 Task: Correct spelling errors in a quoted email response.
Action: Mouse moved to (216, 272)
Screenshot: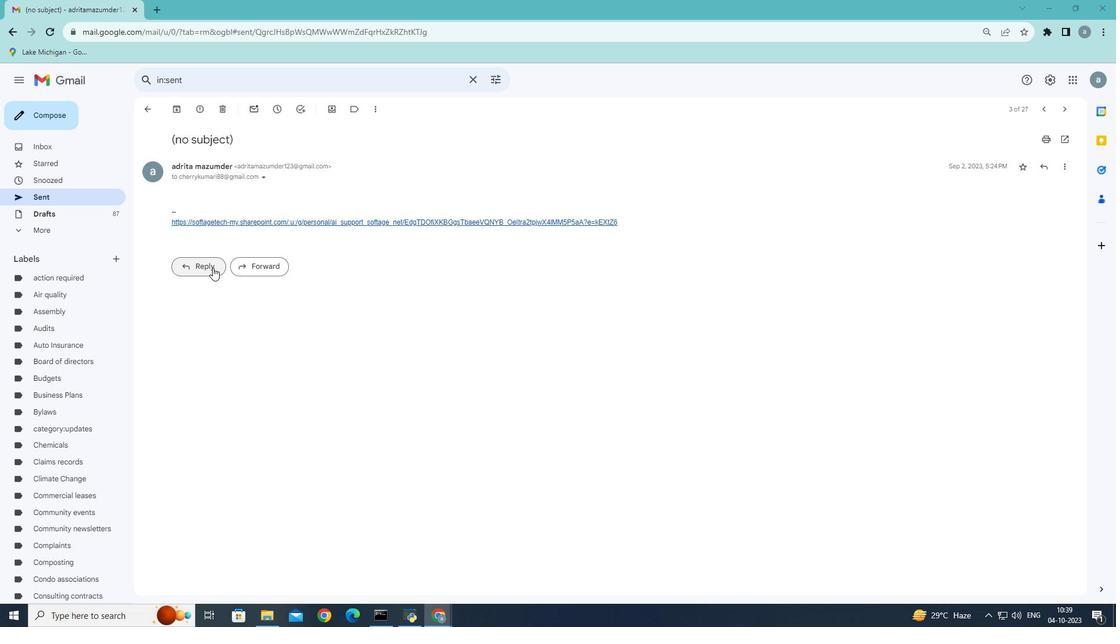 
Action: Mouse pressed left at (216, 272)
Screenshot: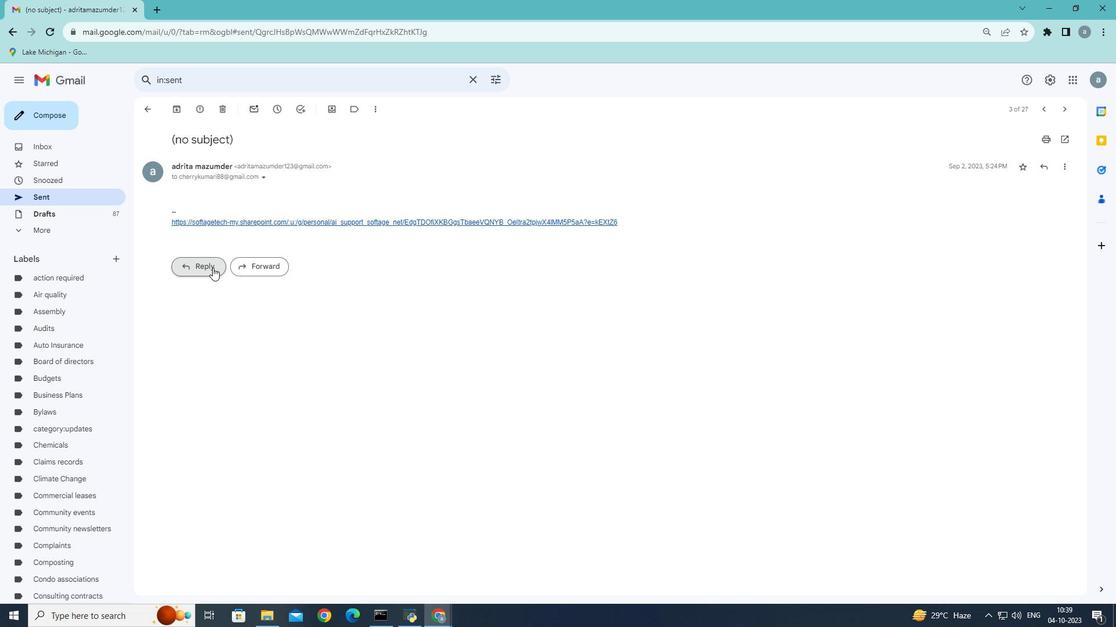 
Action: Mouse moved to (243, 278)
Screenshot: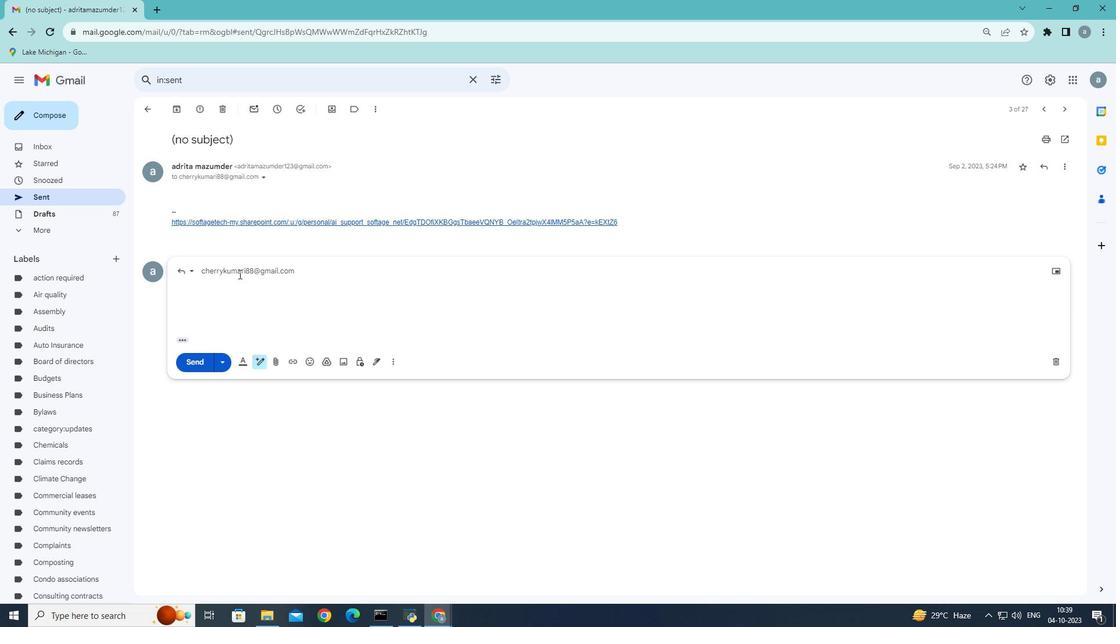 
Action: Key pressed <Key.shift>Dear<Key.space><Key.shift>Cherry,
Screenshot: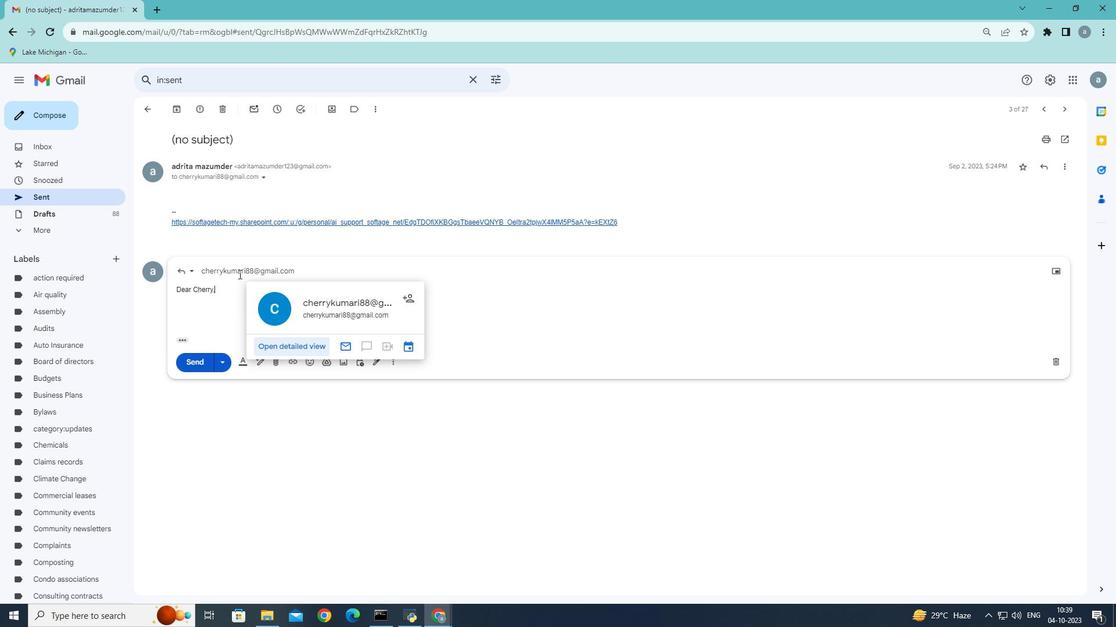 
Action: Mouse moved to (236, 309)
Screenshot: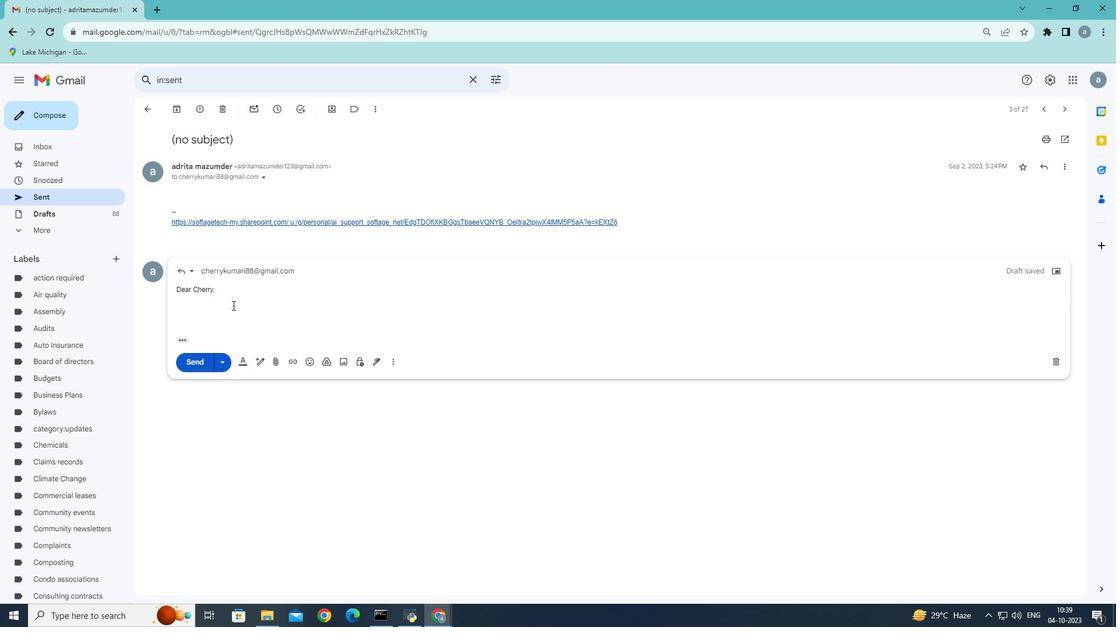 
Action: Mouse pressed left at (236, 309)
Screenshot: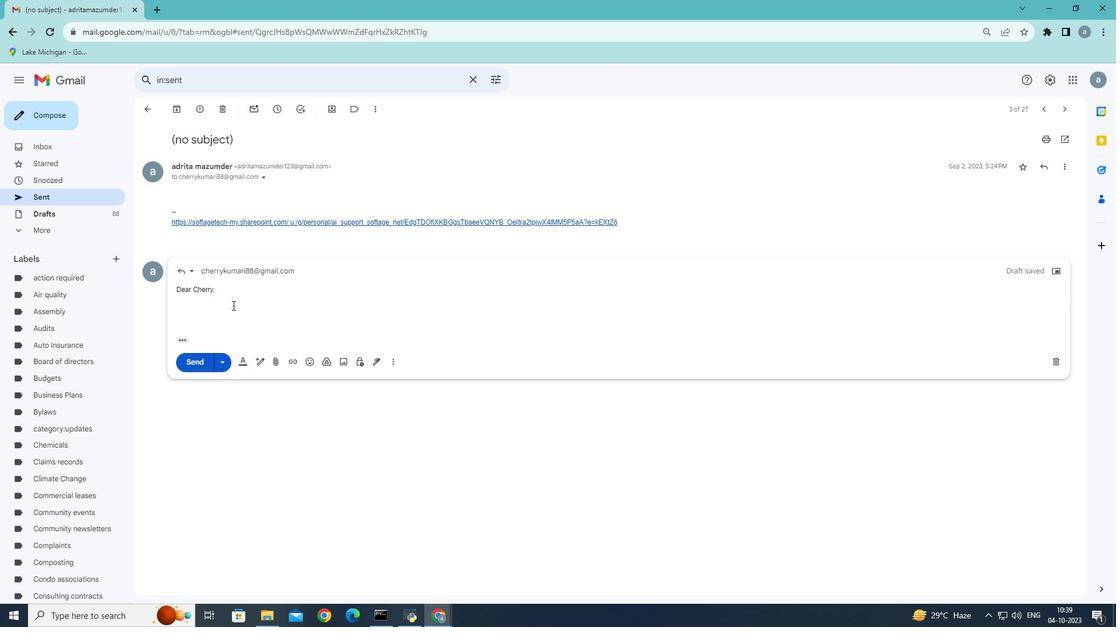 
Action: Mouse moved to (290, 320)
Screenshot: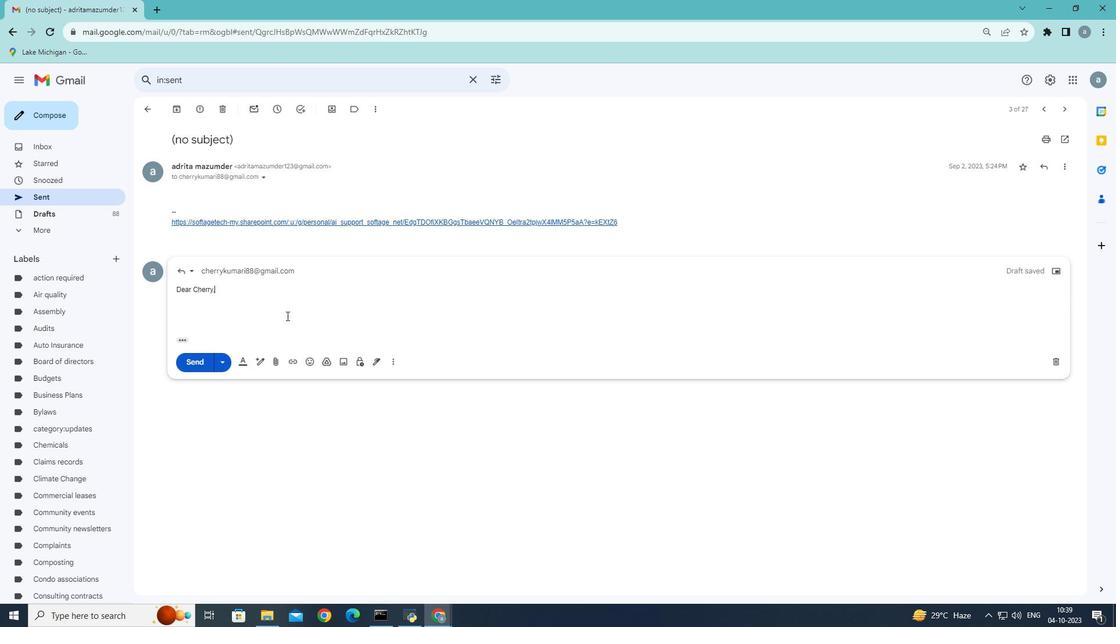 
Action: Key pressed <Key.enter>thank<Key.space><Key.backspace><Key.backspace><Key.backspace><Key.backspace><Key.backspace><Key.backspace><Key.shift><Key.shift><Key.shift><Key.shift><Key.shift><Key.shift><Key.shift><Key.shift><Key.shift><Key.shift><Key.shift><Key.shift><Key.shift><Key.shift><Key.shift><Key.shift><Key.shift><Key.shift><Key.shift><Key.shift><Key.shift><Key.shift><Key.shift><Key.shift><Key.shift><Key.shift><Key.shift><Key.shift><Key.shift><Key.shift><Key.shift><Key.shift><Key.shift><Key.shift><Key.shift><Key.shift><Key.shift><Key.shift><Key.shift><Key.shift><Key.shift><Key.shift><Key.shift><Key.shift><Key.shift><Key.shift><Key.shift><Key.shift><Key.shift><Key.shift><Key.shift><Key.shift><Key.shift><Key.shift><Key.shift><Key.shift><Key.shift><Key.shift><Key.shift><Key.shift><Key.shift><Key.shift><Key.shift><Key.shift><Key.shift><Key.shift><Key.shift><Key.shift><Key.shift><Key.shift><Key.shift><Key.shift><Key.shift><Key.shift><Key.shift><Key.shift><Key.shift><Key.shift><Key.shift><Key.shift><Key.shift><Key.shift><Key.shift><Key.shift><Key.shift><Key.shift><Key.shift><Key.shift><Key.shift><Key.shift>I<Key.space>m<Key.space>realy<Key.space>thankful
Screenshot: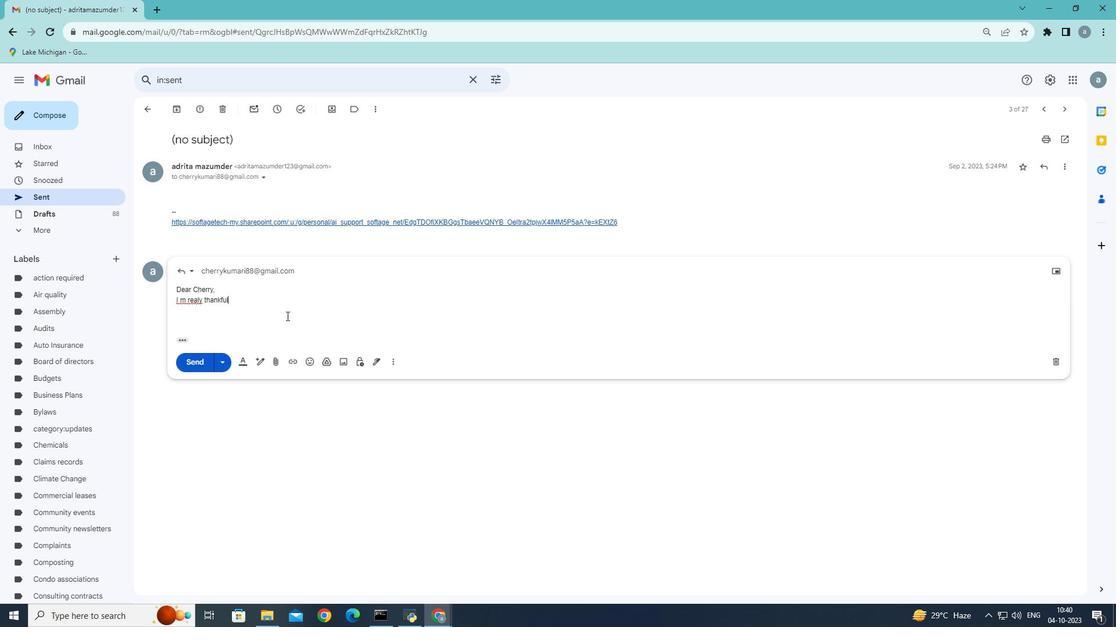
Action: Mouse moved to (183, 302)
Screenshot: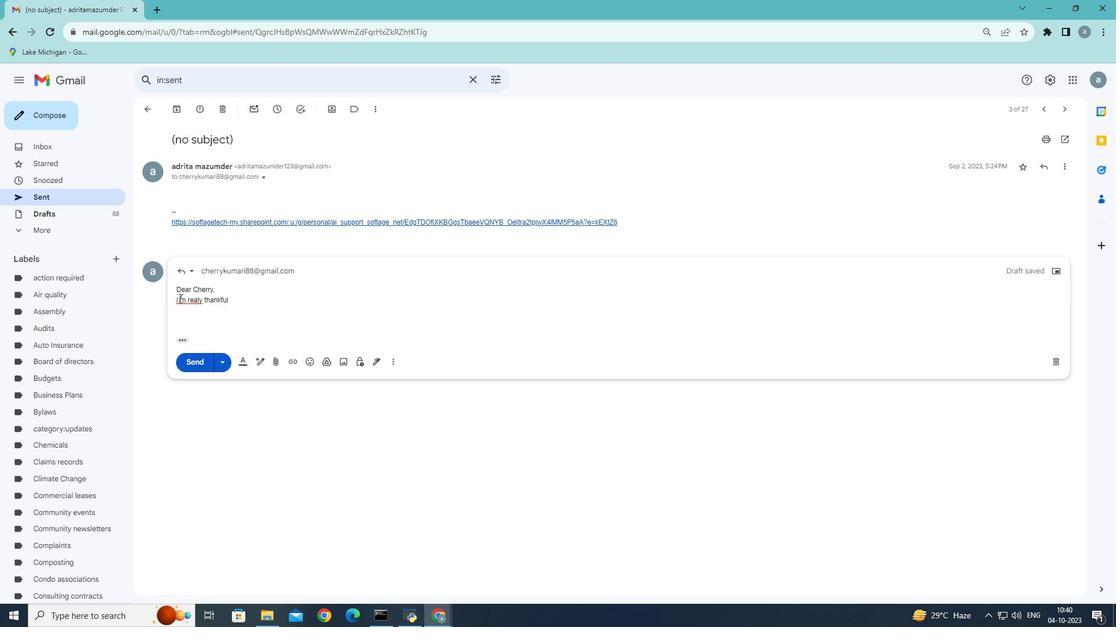 
Action: Mouse pressed left at (183, 302)
Screenshot: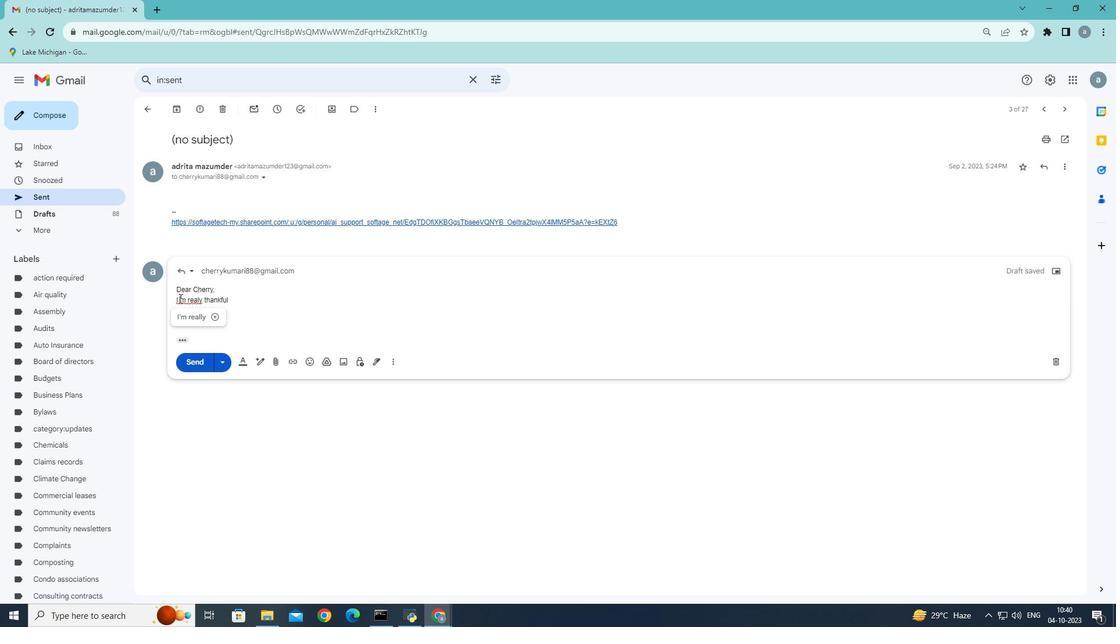 
Action: Mouse moved to (194, 302)
Screenshot: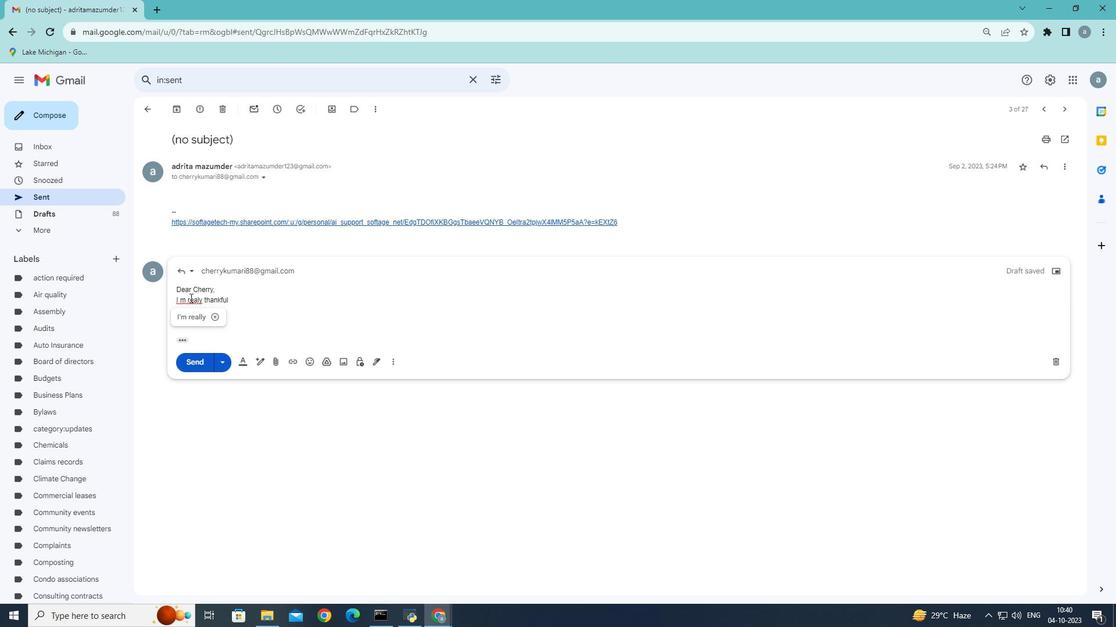 
Action: Key pressed a
Screenshot: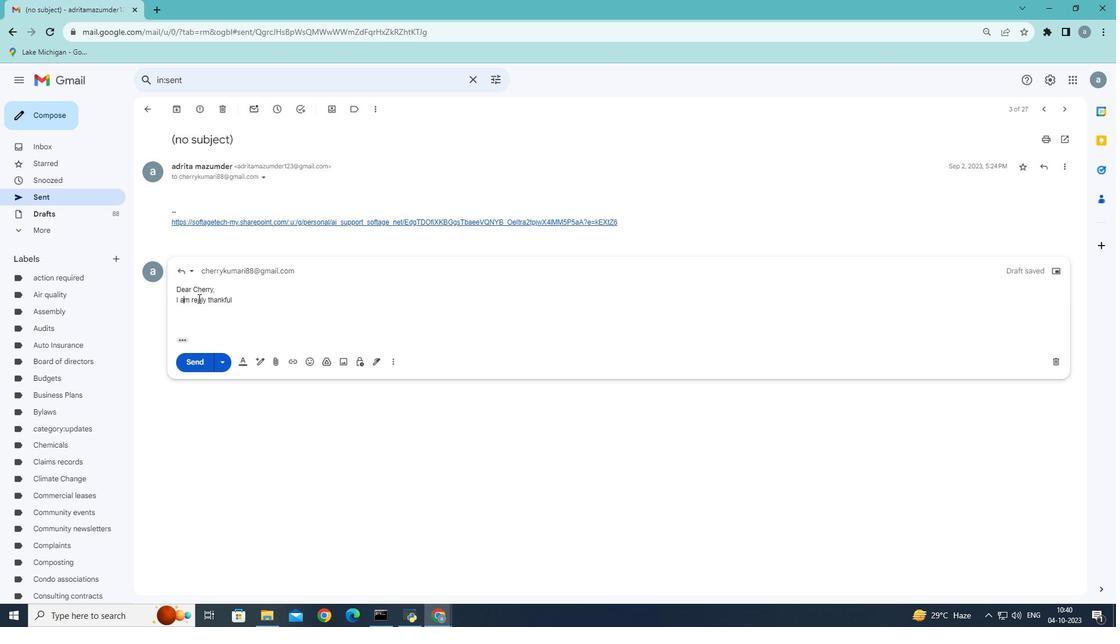 
Action: Mouse moved to (248, 304)
Screenshot: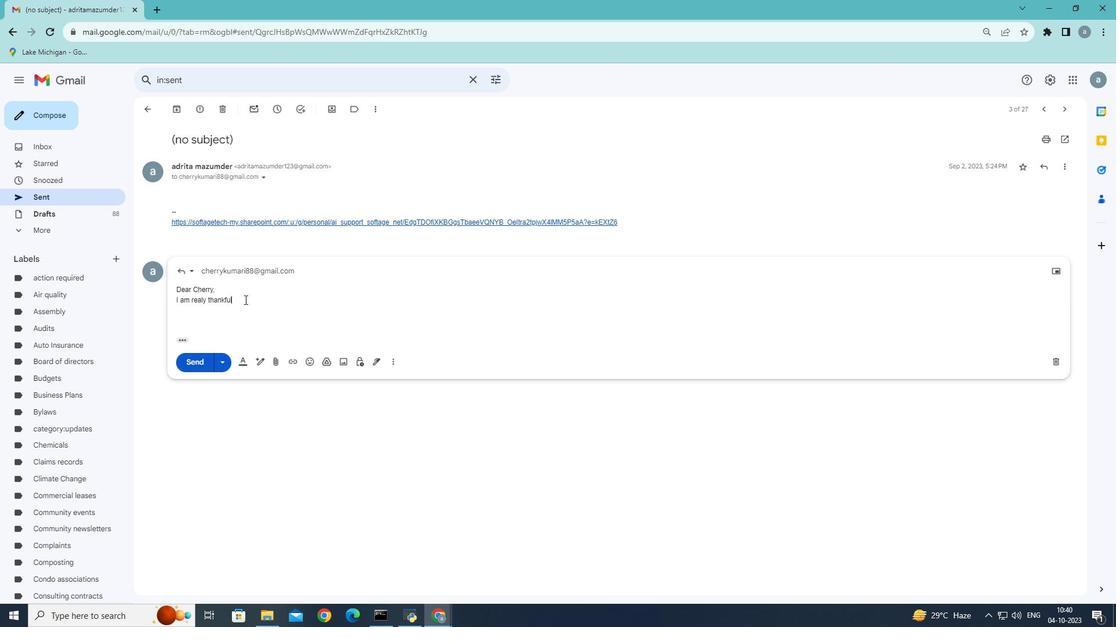 
Action: Mouse pressed left at (248, 304)
Screenshot: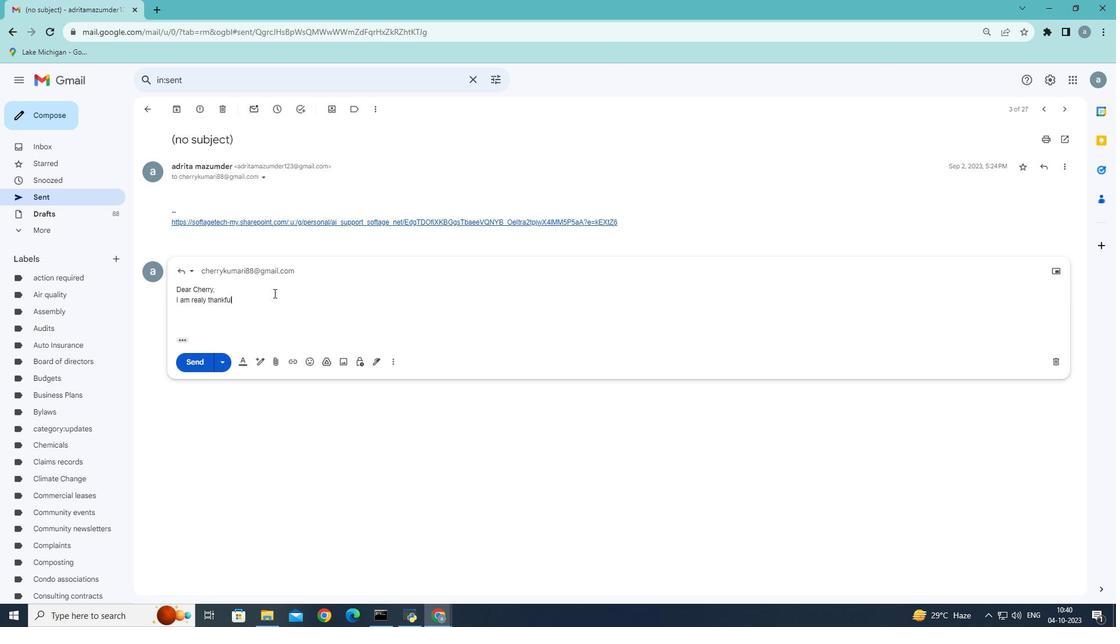 
Action: Mouse moved to (205, 305)
Screenshot: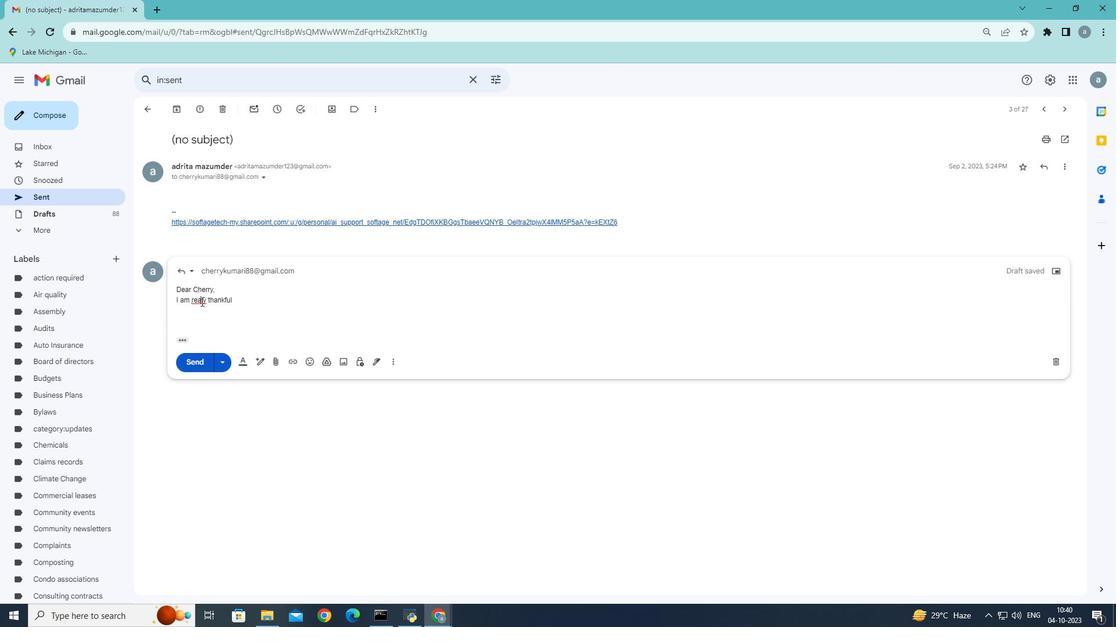 
Action: Mouse pressed left at (205, 305)
Screenshot: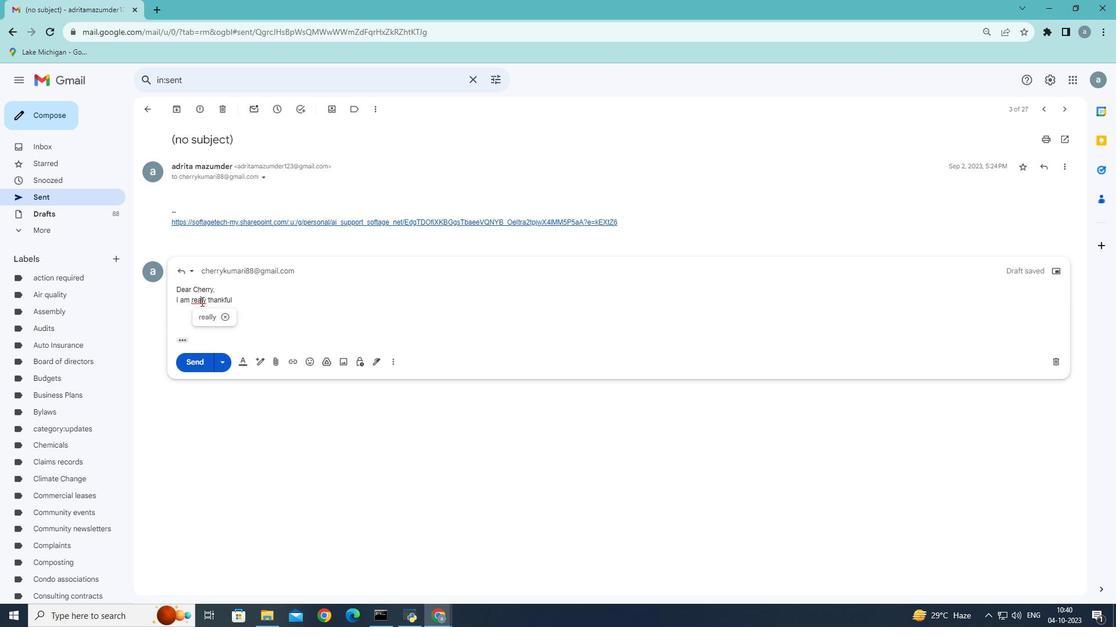 
Action: Mouse moved to (219, 327)
Screenshot: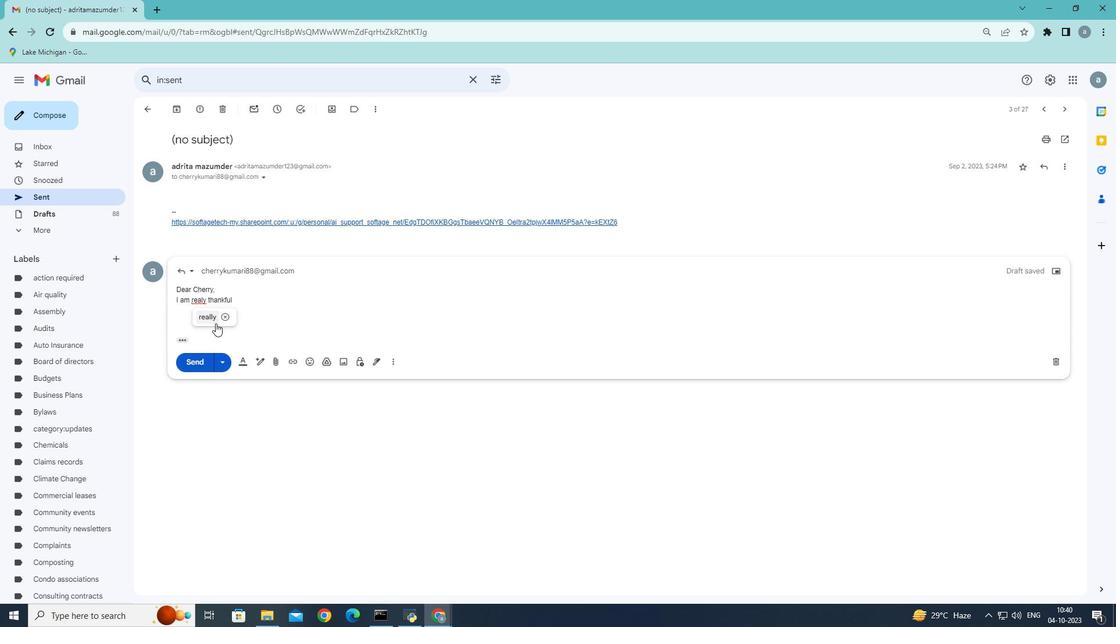 
Action: Mouse pressed left at (219, 327)
Screenshot: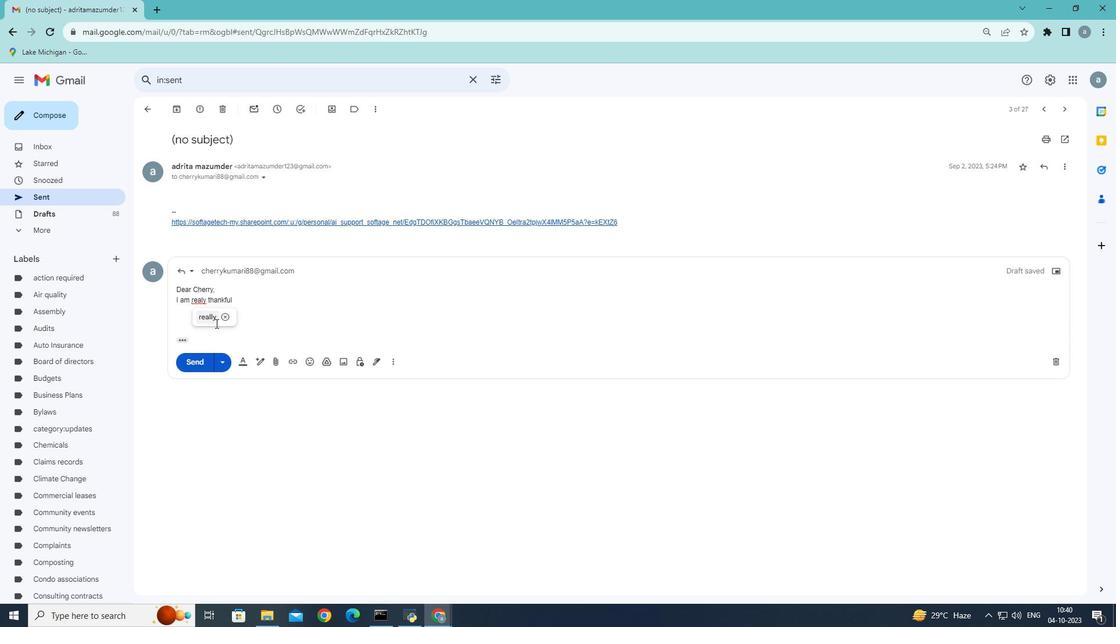 
Action: Mouse moved to (241, 305)
Screenshot: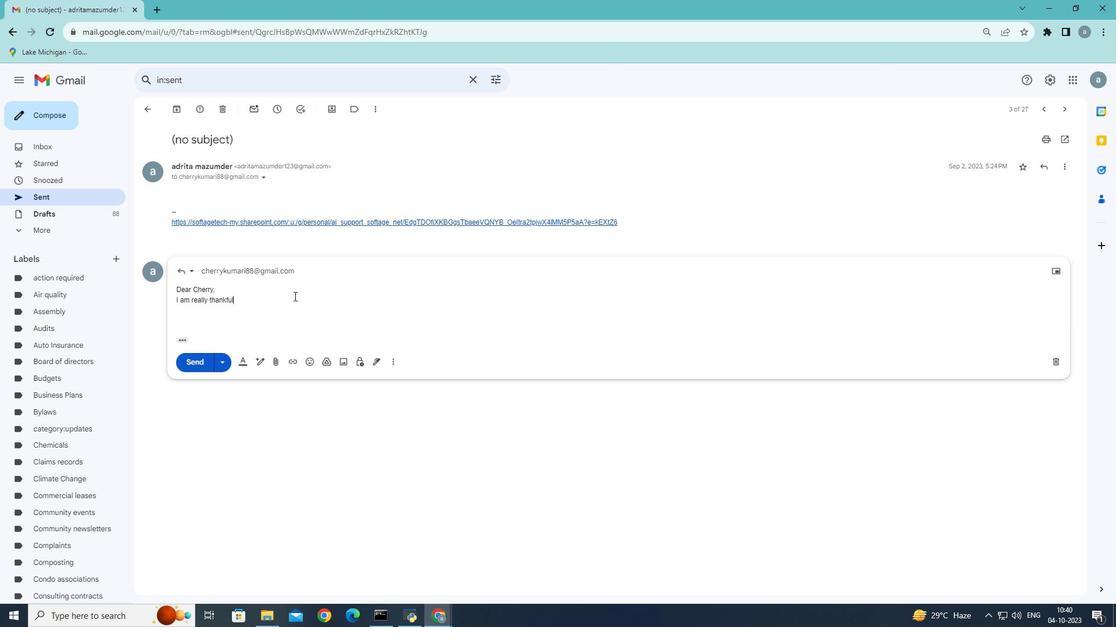 
Action: Mouse pressed left at (241, 305)
Screenshot: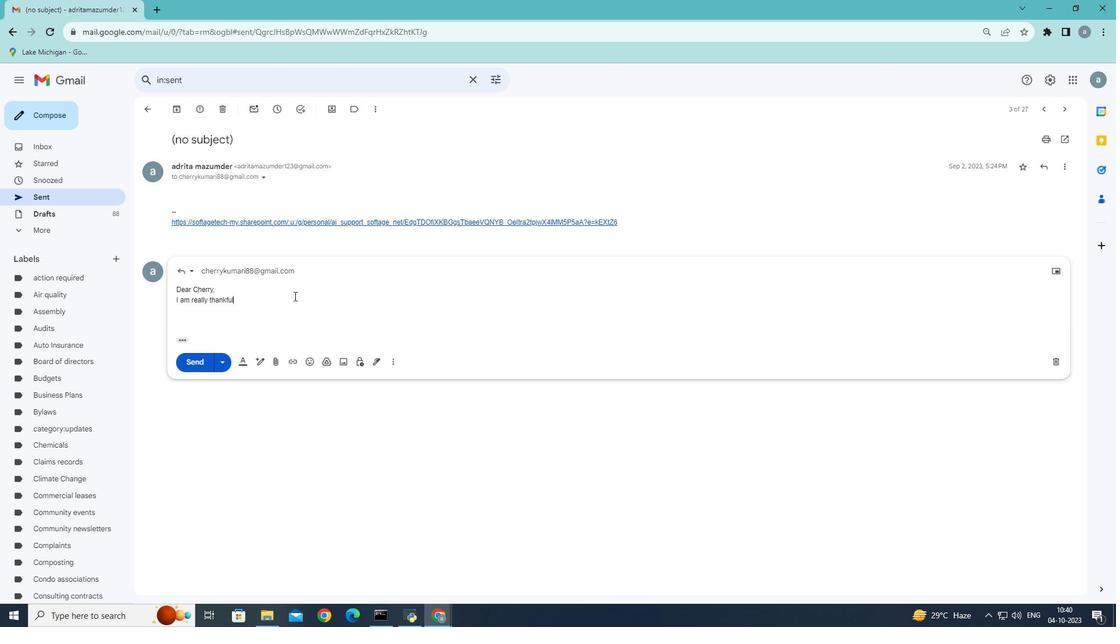 
Action: Mouse moved to (320, 299)
Screenshot: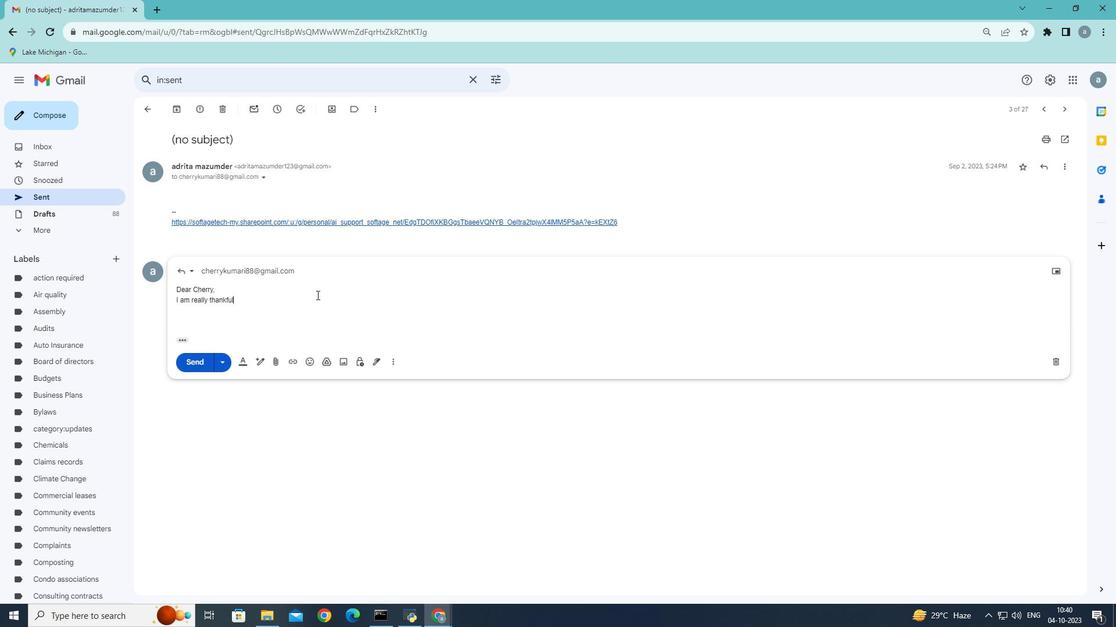 
Action: Key pressed <Key.space>ti<Key.backspace>o<Key.space>u<Key.space>because<Key.space>of<Key.space>share<Key.space>this<Key.space>lim<Key.backspace>nk<Key.space>with<Key.space>me.
Screenshot: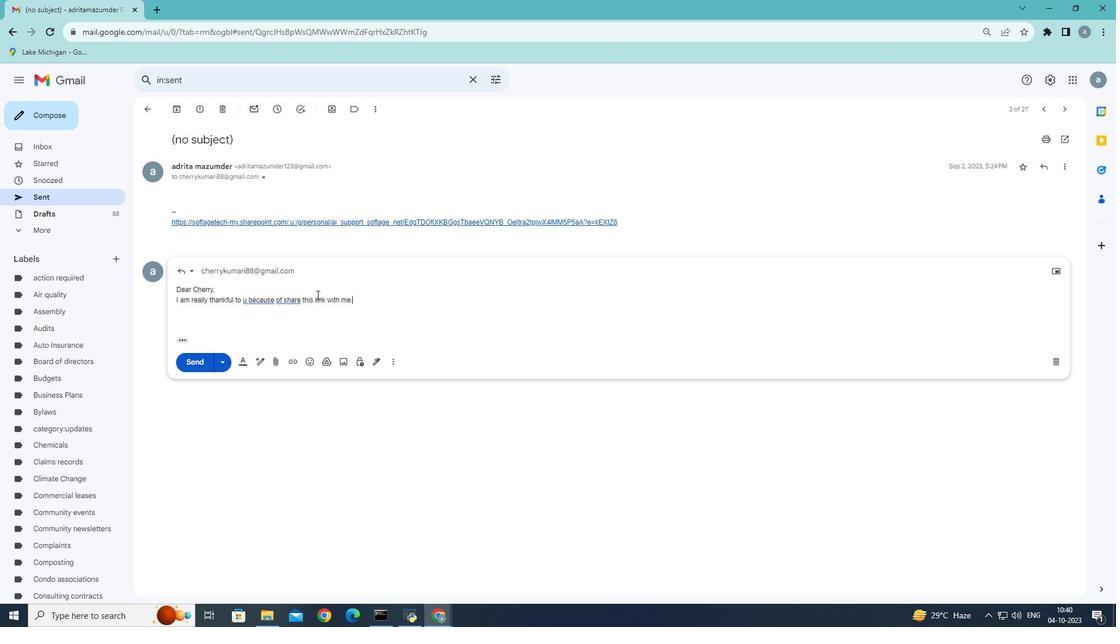 
Action: Mouse moved to (259, 303)
Screenshot: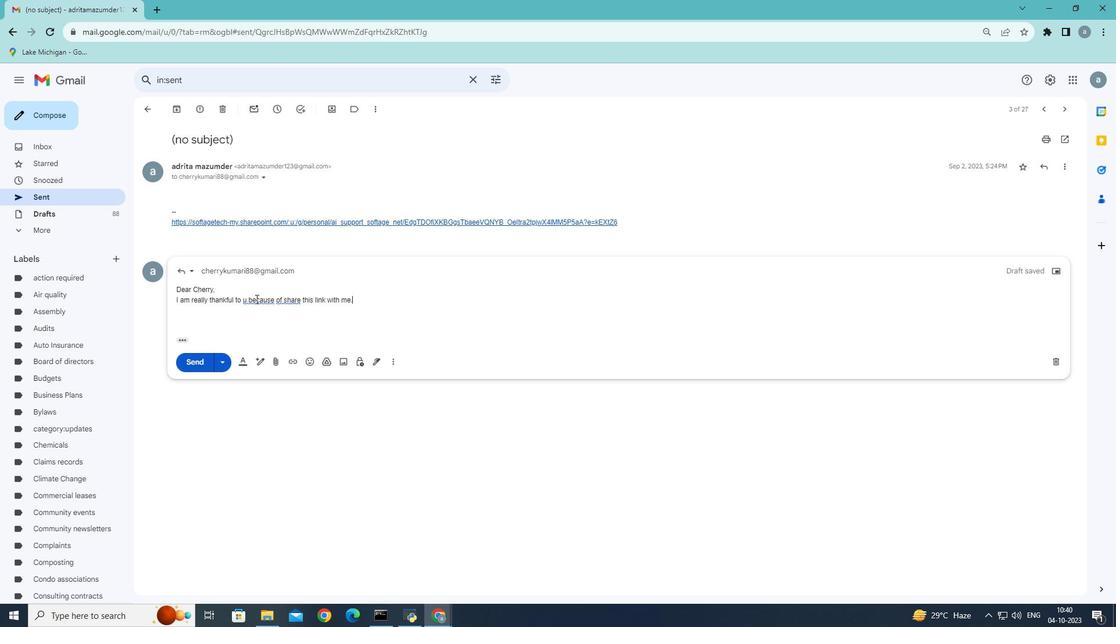 
Action: Mouse pressed left at (259, 303)
Screenshot: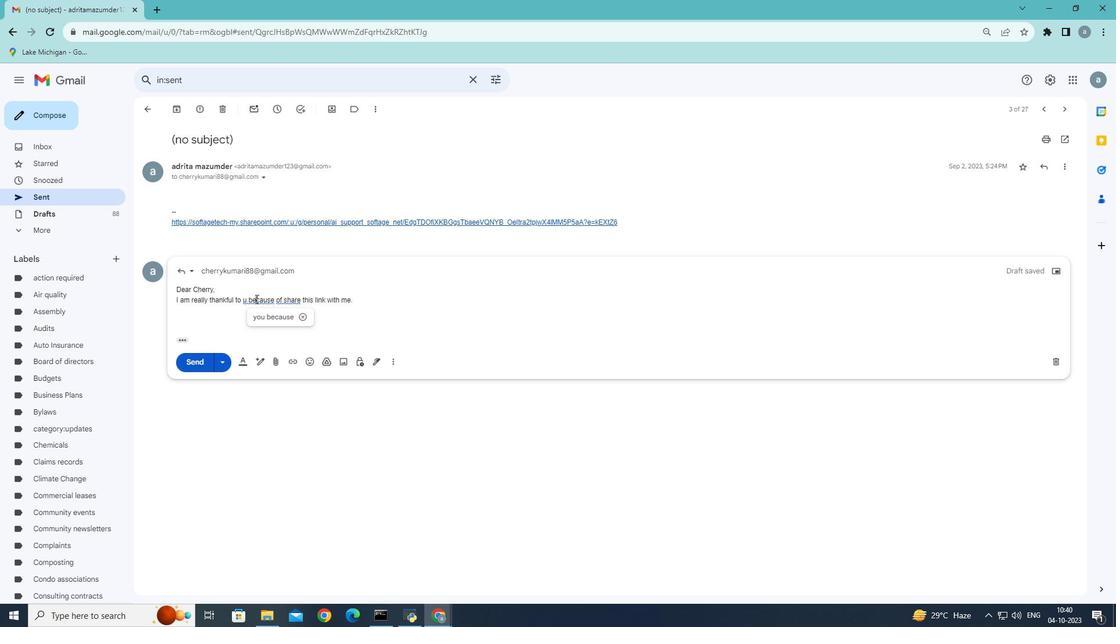 
Action: Mouse moved to (280, 331)
Screenshot: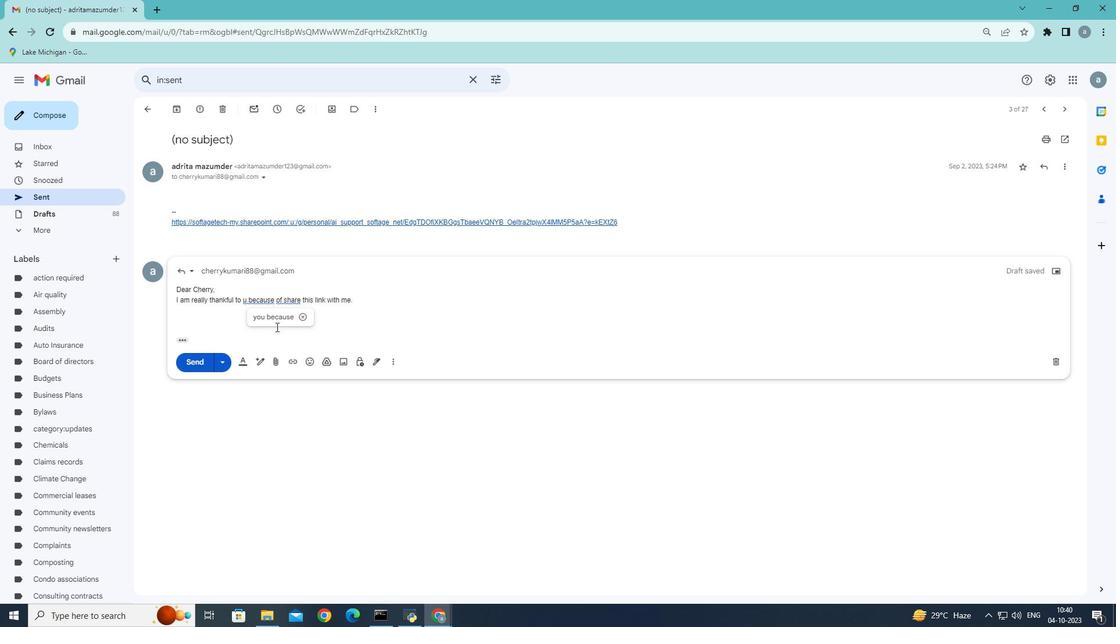 
Action: Mouse pressed left at (280, 331)
Screenshot: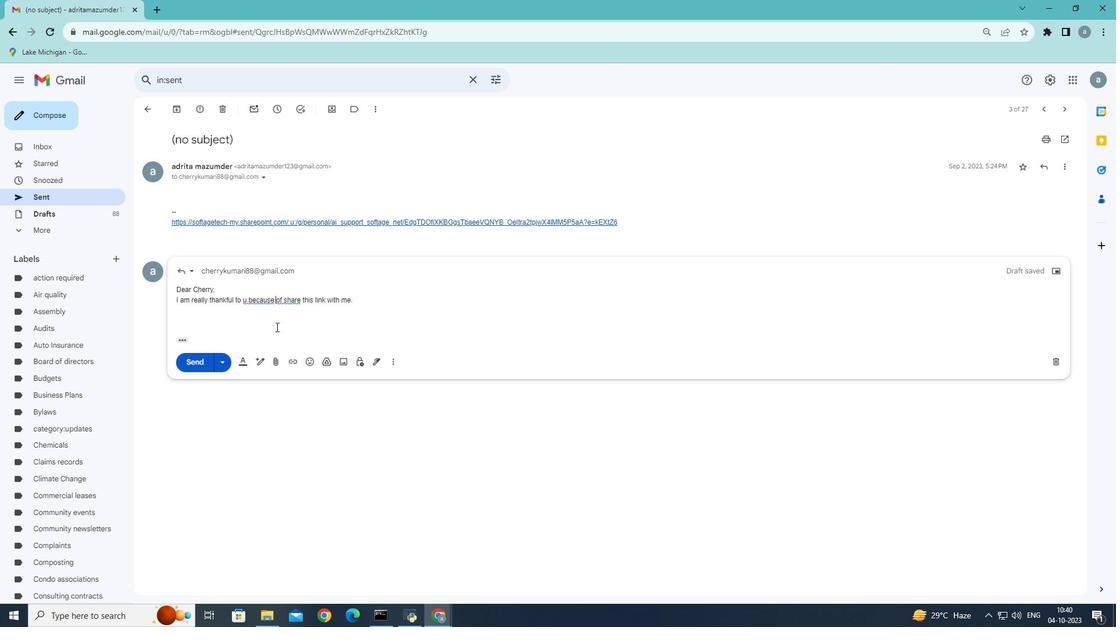 
Action: Mouse moved to (258, 305)
Screenshot: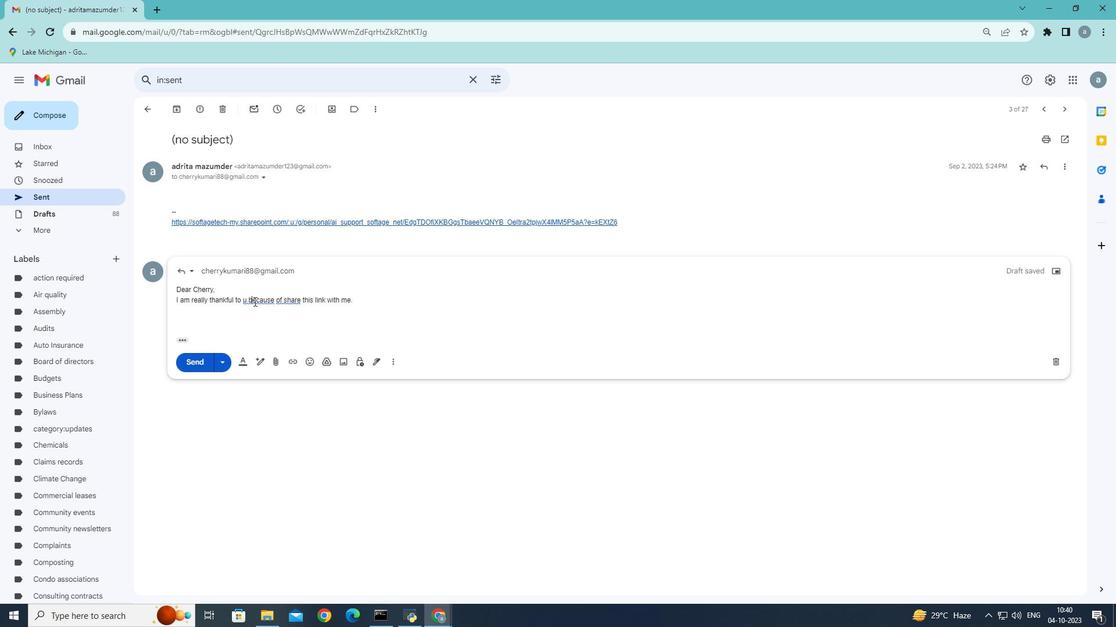 
Action: Mouse pressed left at (258, 305)
Screenshot: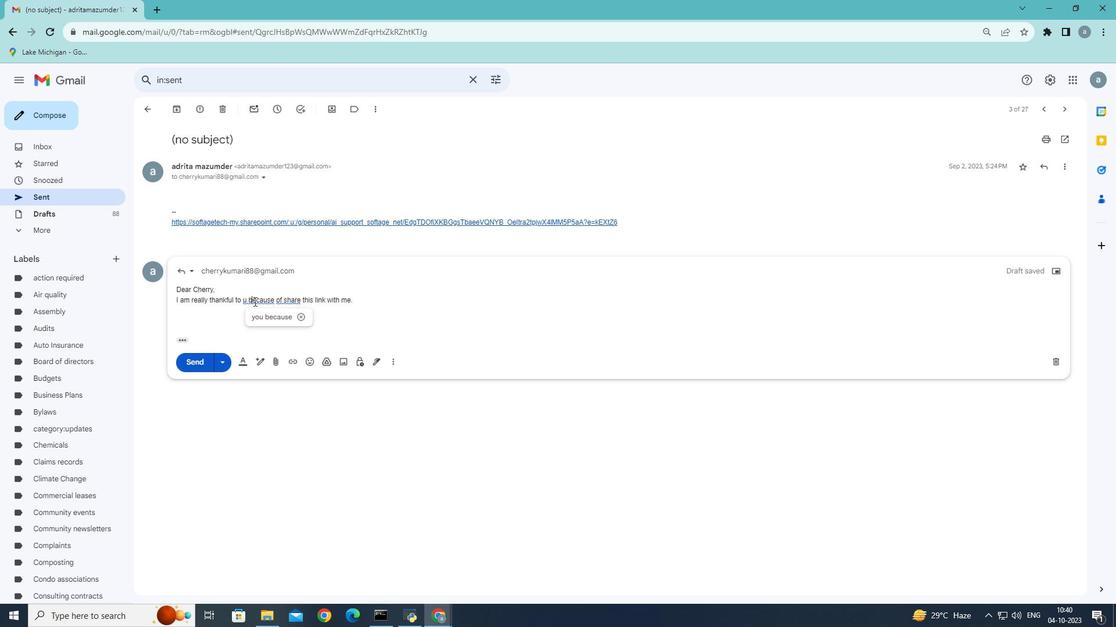 
Action: Mouse moved to (264, 316)
Screenshot: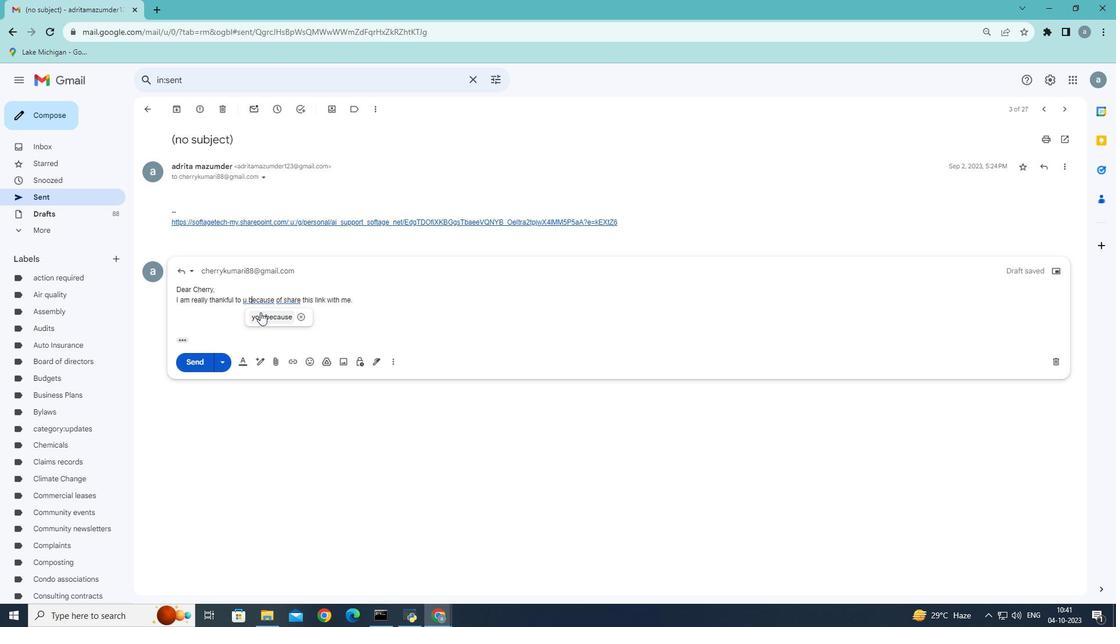 
Action: Mouse pressed left at (264, 316)
Screenshot: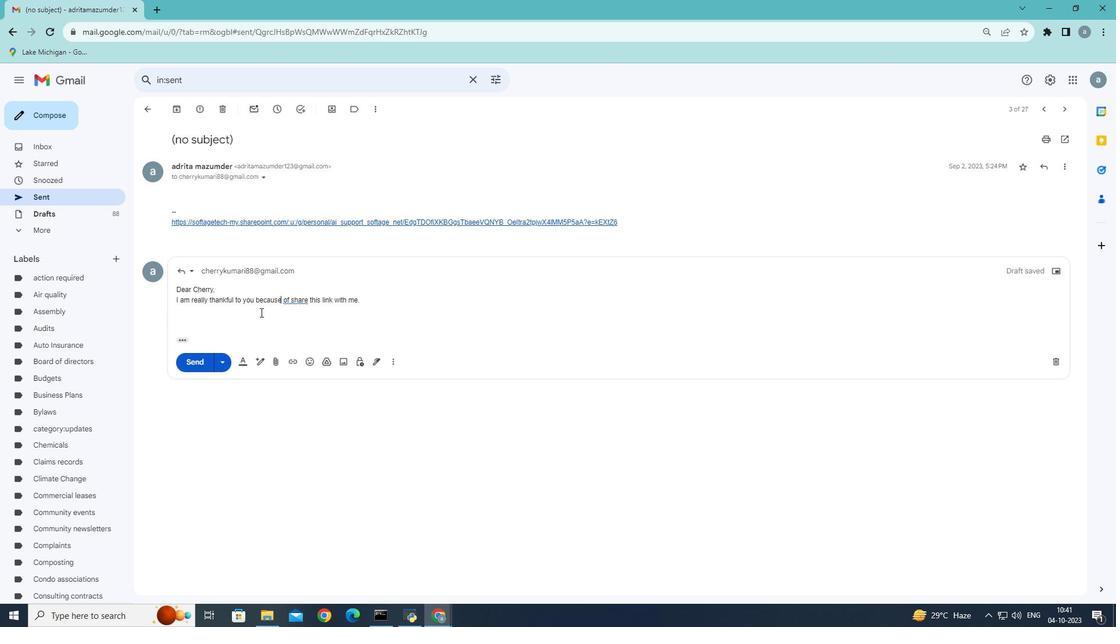 
Action: Mouse moved to (298, 308)
Screenshot: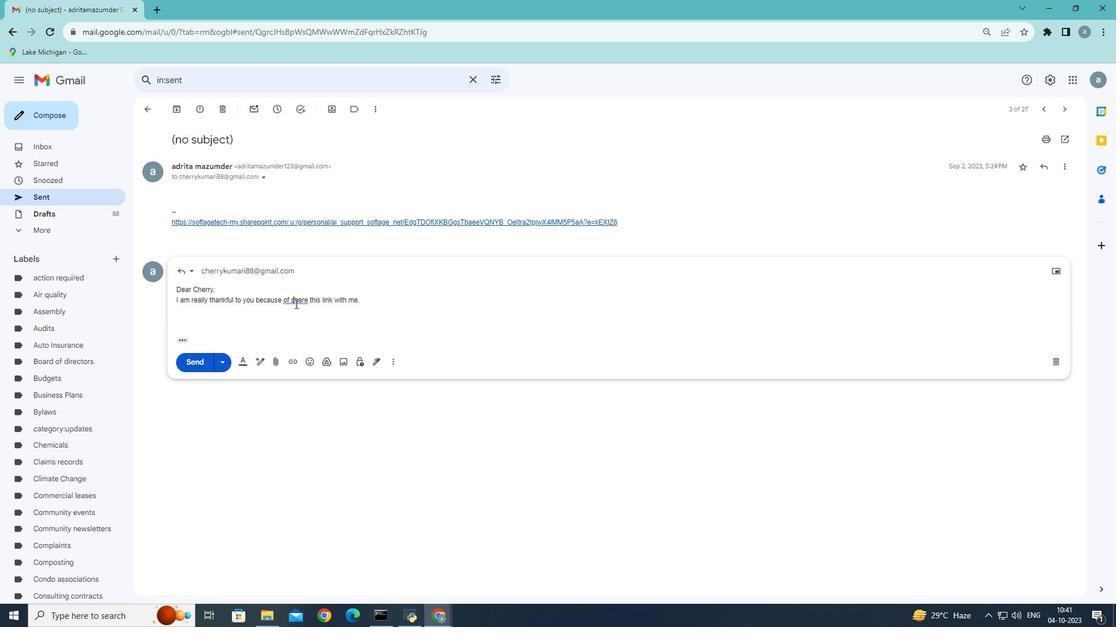 
Action: Mouse pressed left at (298, 308)
Screenshot: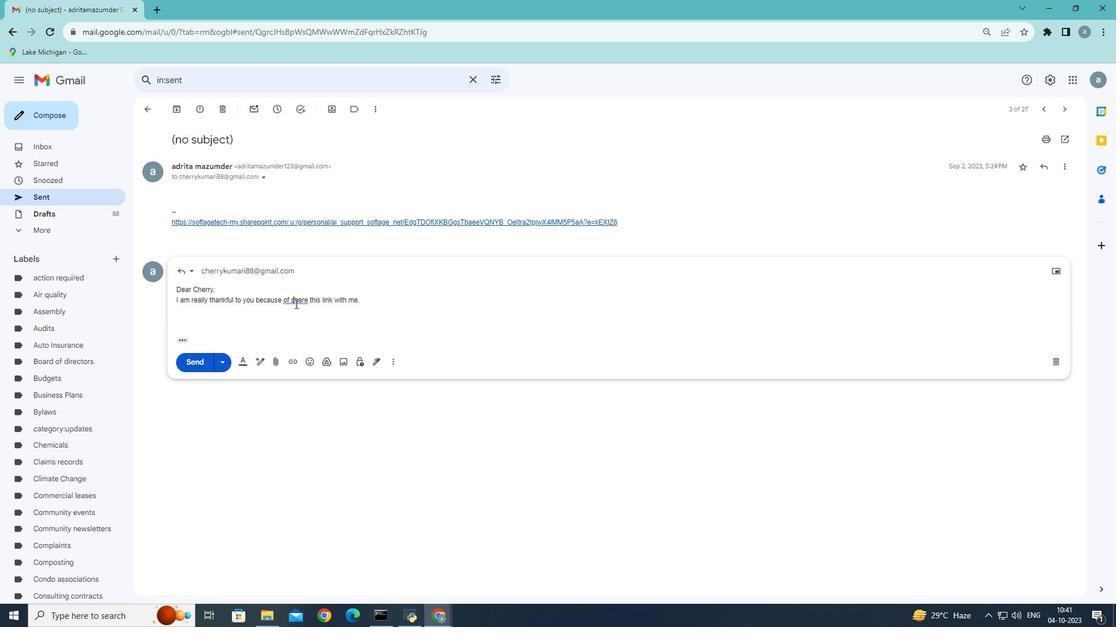 
Action: Mouse moved to (333, 320)
Screenshot: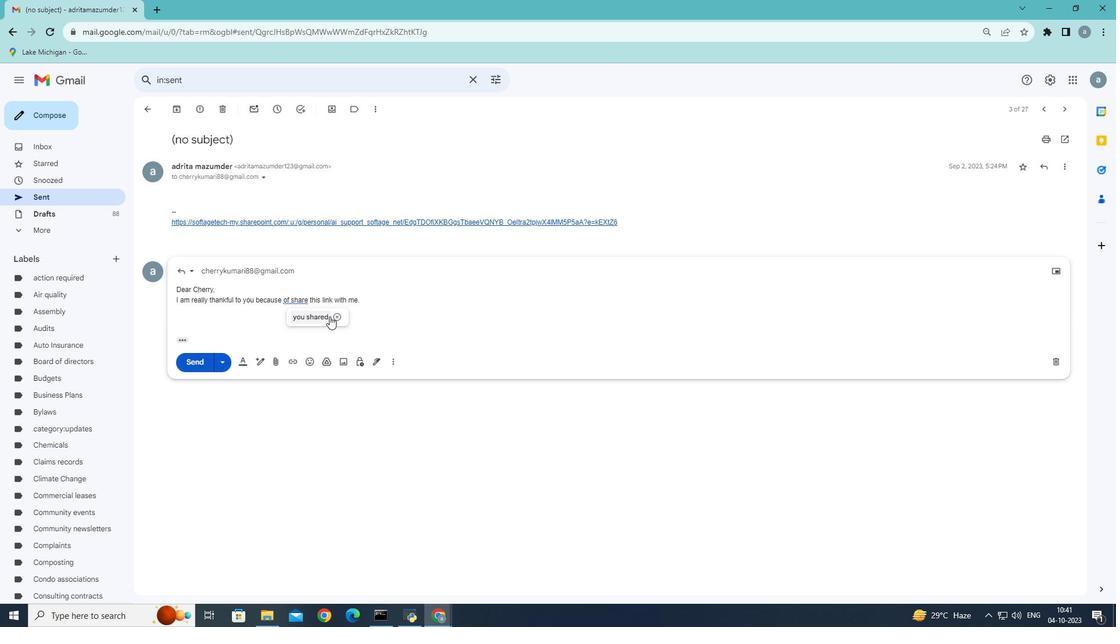 
Action: Mouse pressed left at (333, 320)
Screenshot: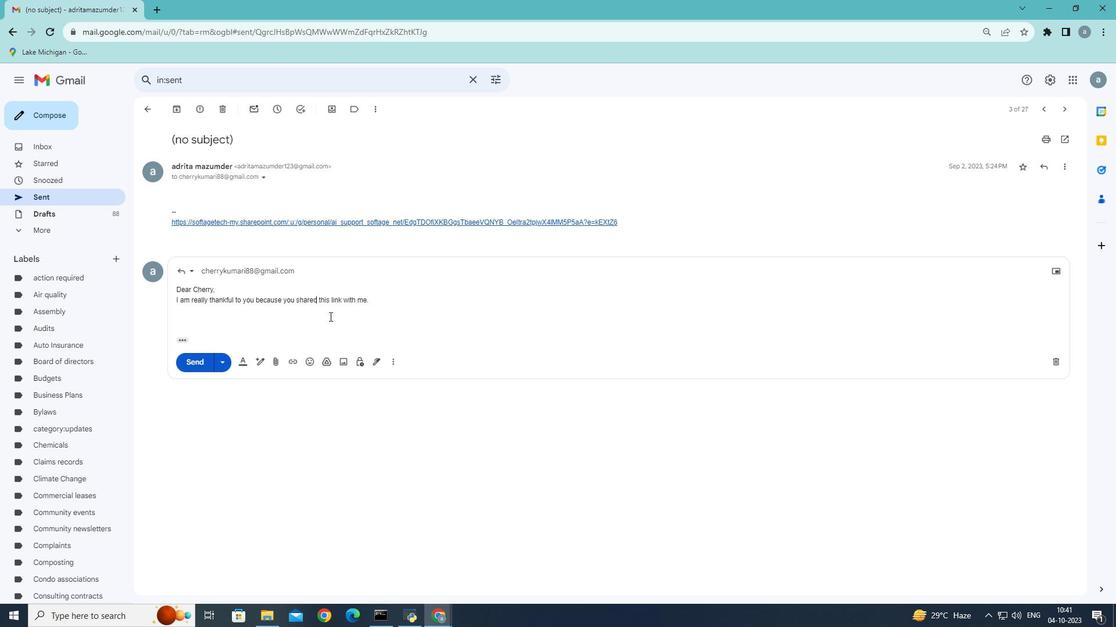 
Action: Mouse moved to (391, 307)
Screenshot: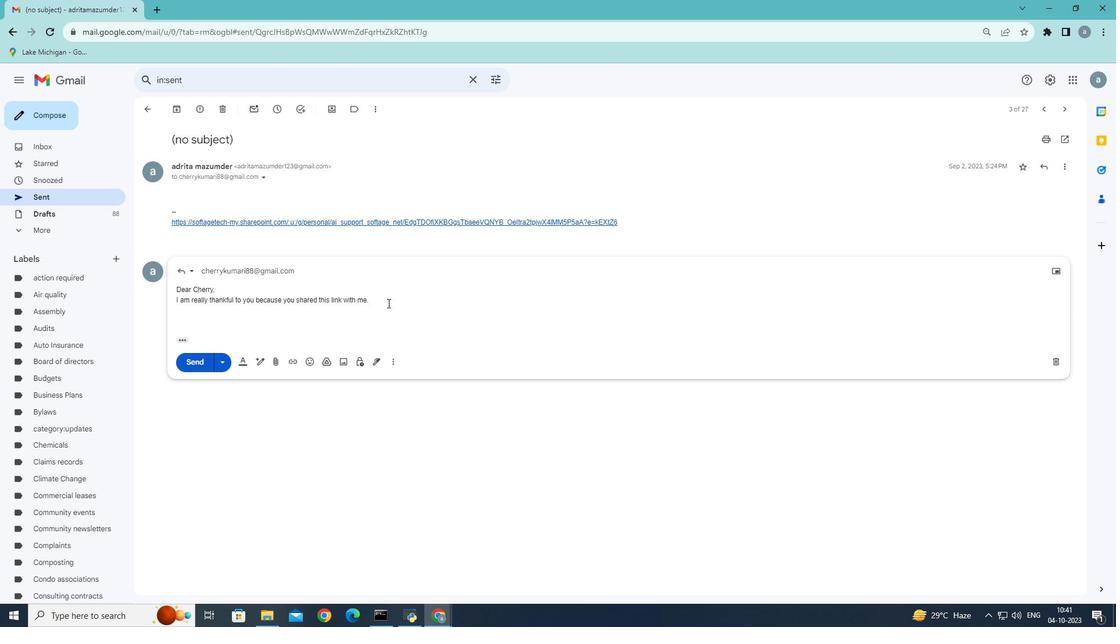 
Action: Mouse pressed left at (391, 307)
Screenshot: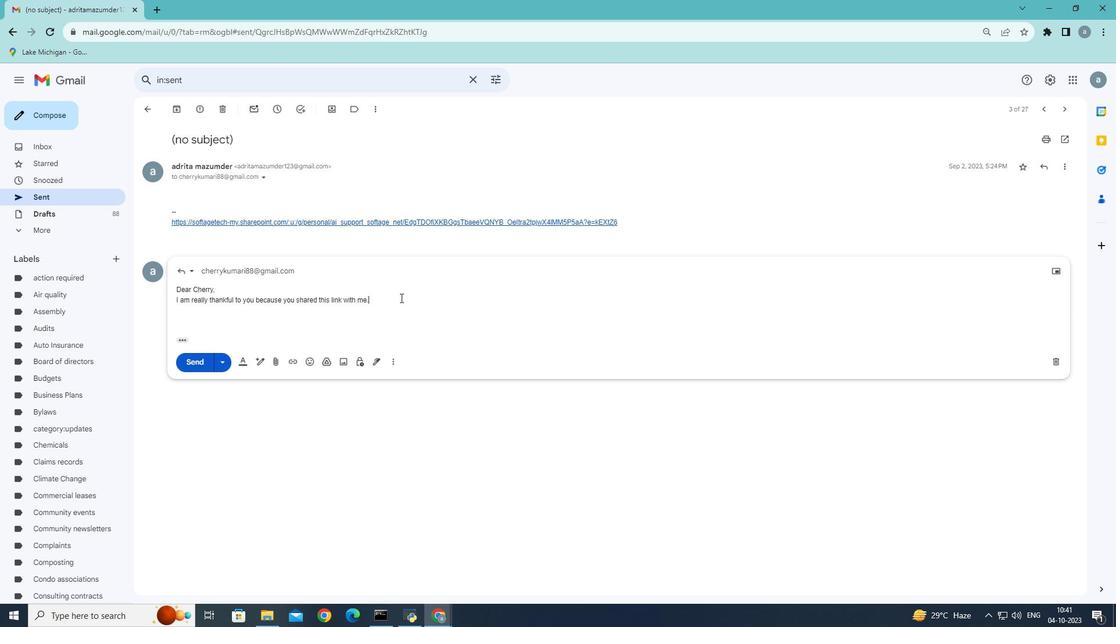 
Action: Mouse moved to (408, 300)
Screenshot: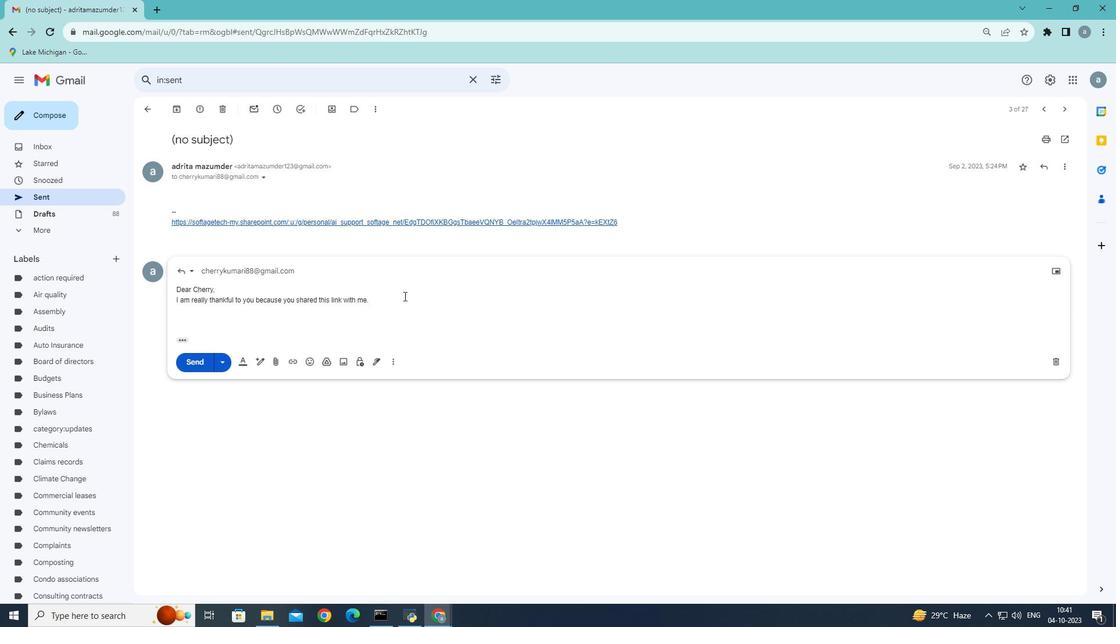 
Action: Key pressed <Key.shift><Key.shift><Key.shift><Key.shift><Key.shift><Key.shift><Key.shift><Key.shift><Key.shift><Key.shift><Key.shift><Key.shift><Key.shift><Key.shift><Key.shift><Key.shift><Key.shift><Key.shift><Key.shift><Key.shift><Key.shift><Key.shift><Key.shift><Key.shift><Key.shift><Key.shift><Key.shift><Key.shift>It's<Key.space>really<Key.space>very<Key.space>helpful<Key.space>for<Key.space>my<Key.space>work.<Key.enter>thanks<Key.space>and<Key.space>regards
Screenshot: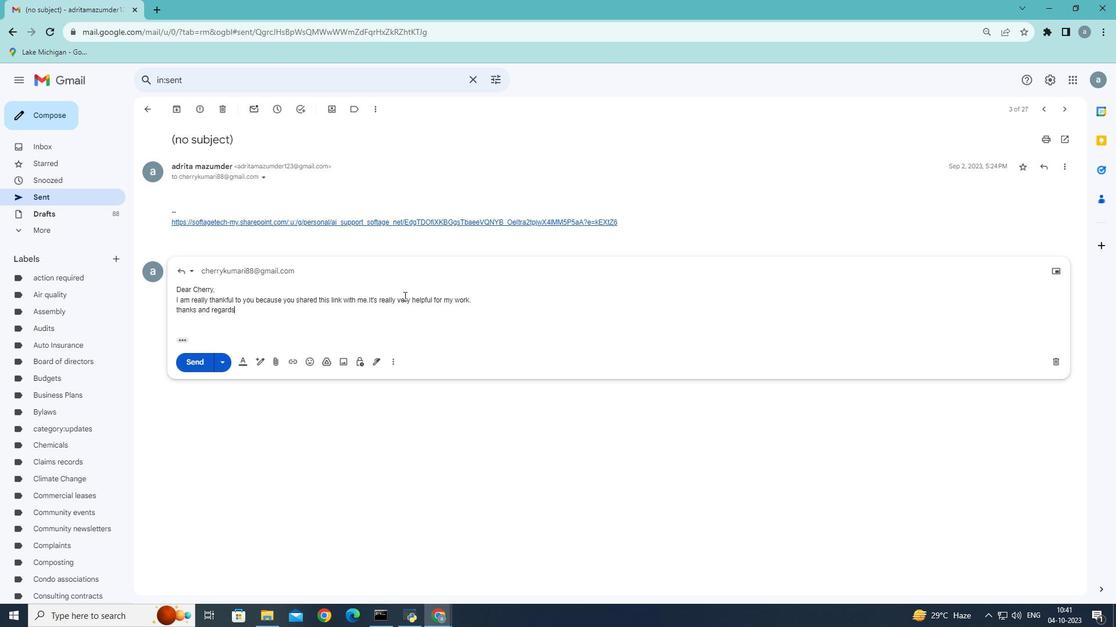 
Action: Mouse moved to (182, 315)
Screenshot: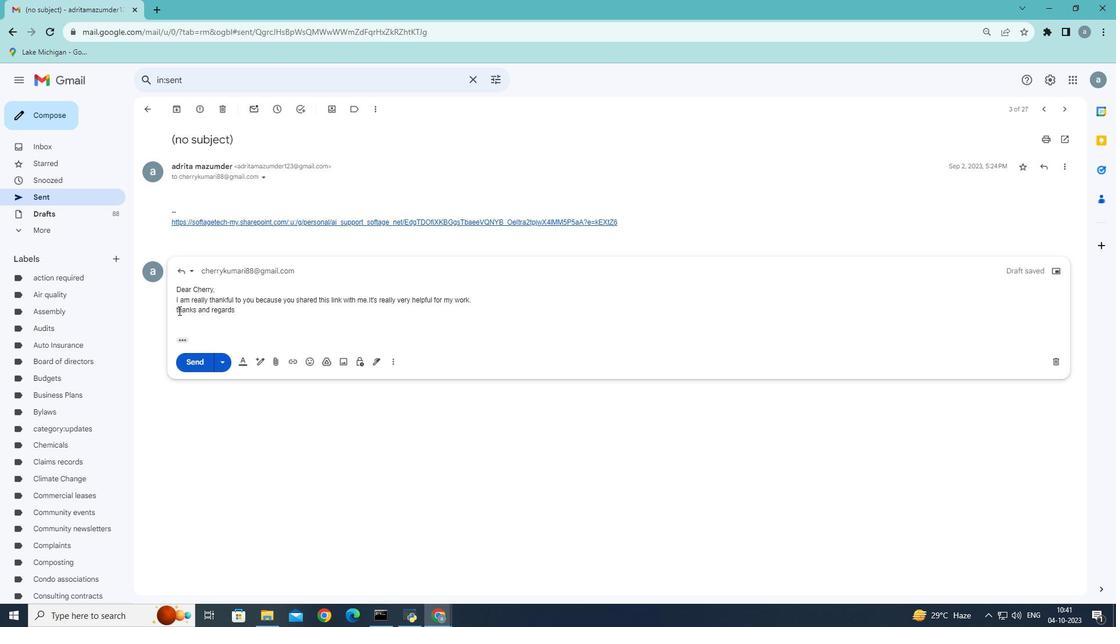 
Action: Mouse pressed left at (182, 315)
Screenshot: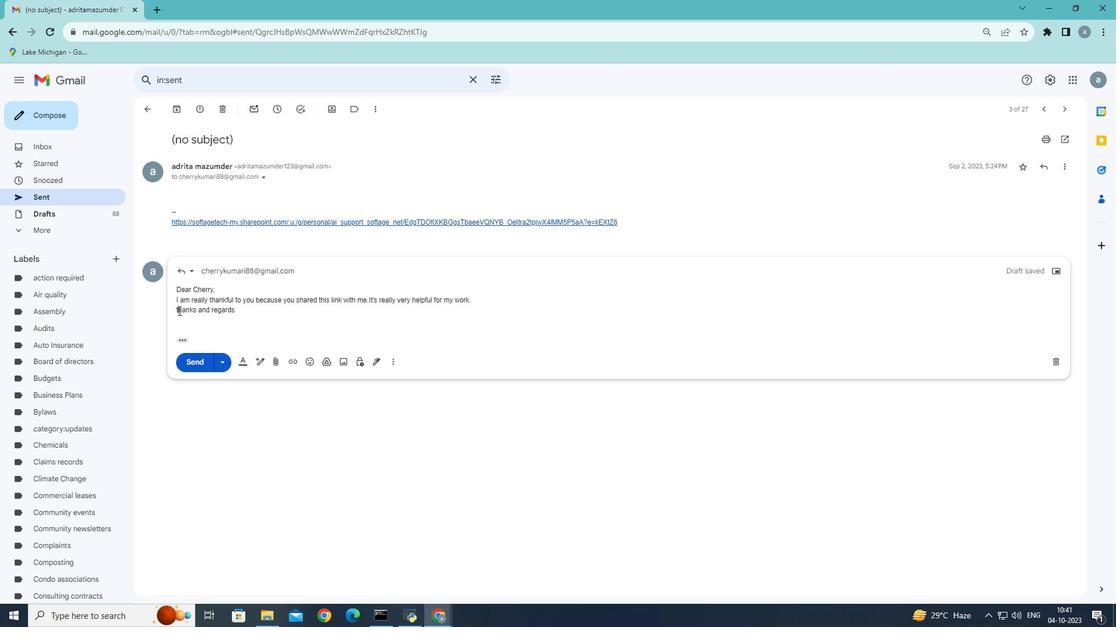
Action: Key pressed <Key.backspace><Key.shift>T
Screenshot: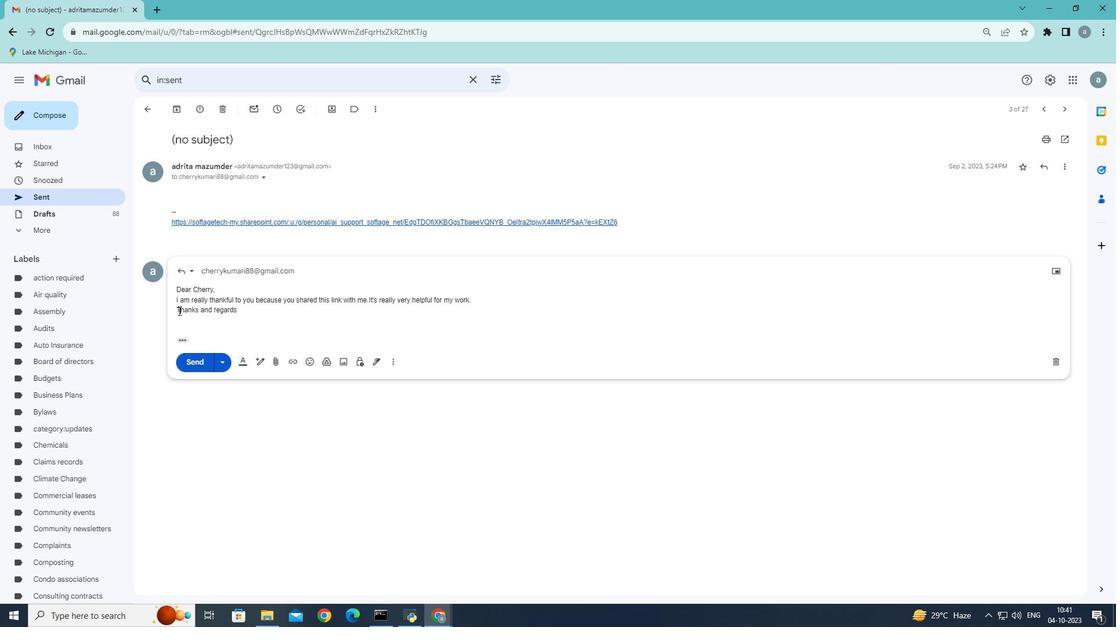 
Action: Mouse moved to (223, 313)
Screenshot: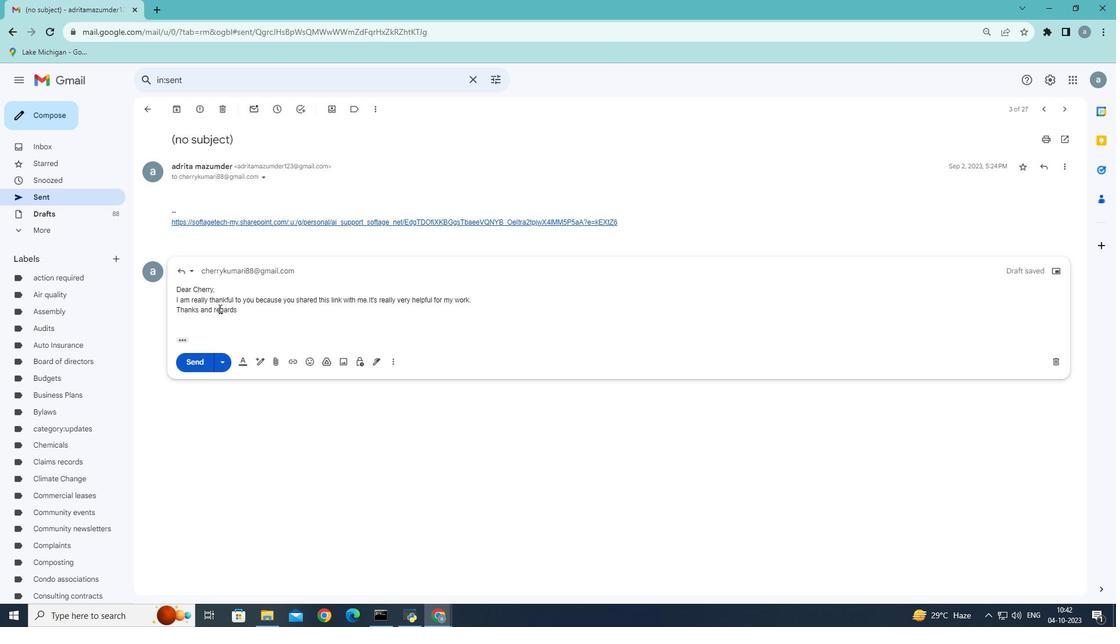 
Action: Mouse pressed left at (223, 313)
Screenshot: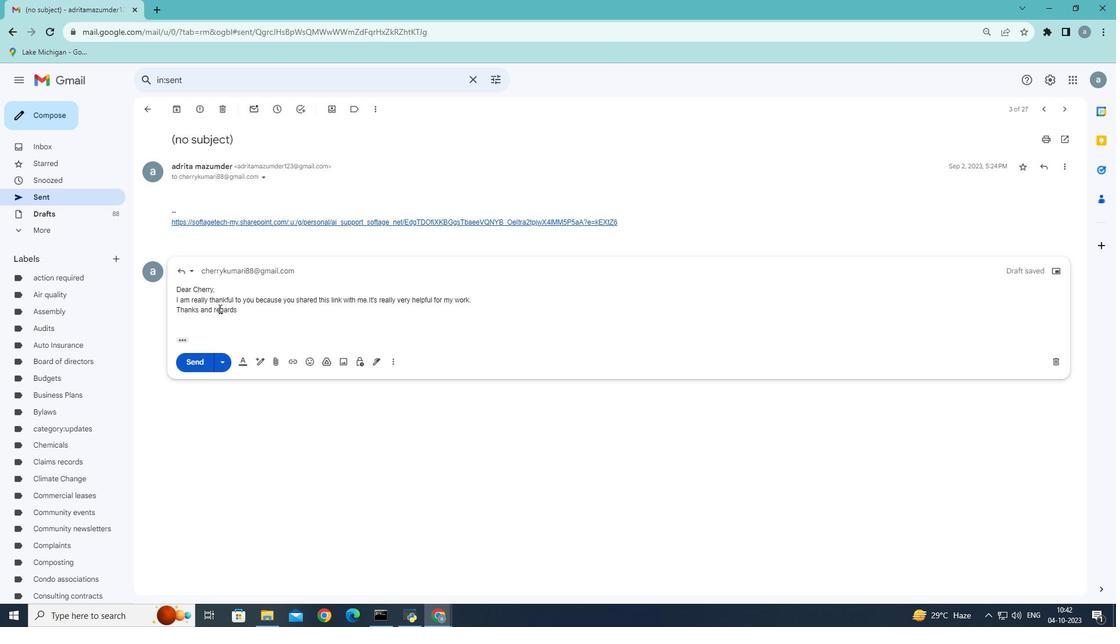 
Action: Mouse moved to (248, 311)
Screenshot: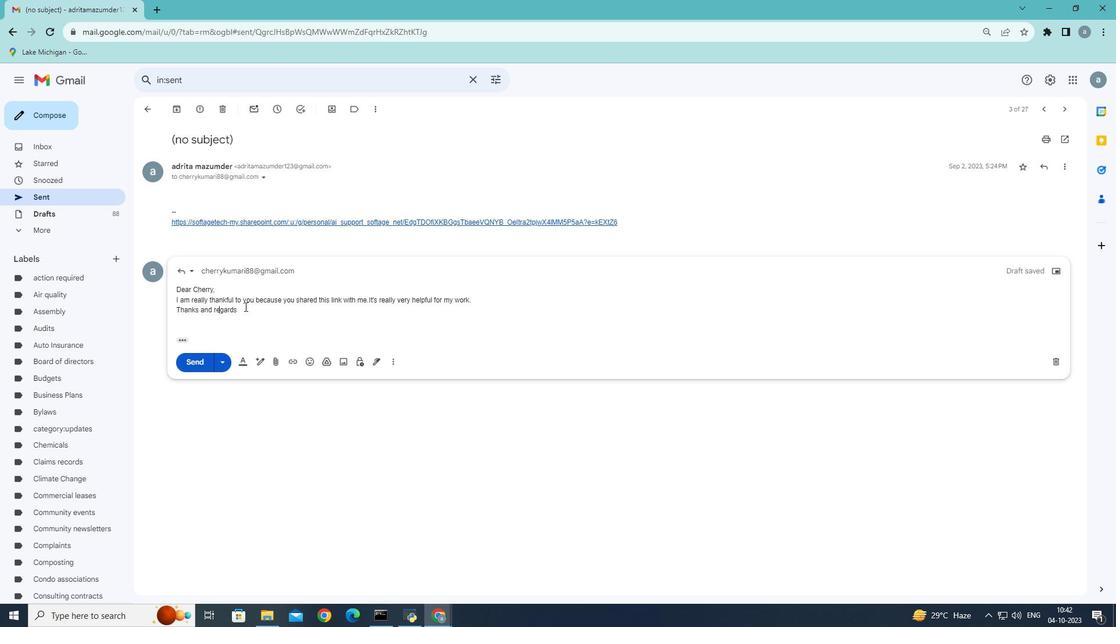 
Action: Mouse pressed left at (248, 311)
Screenshot: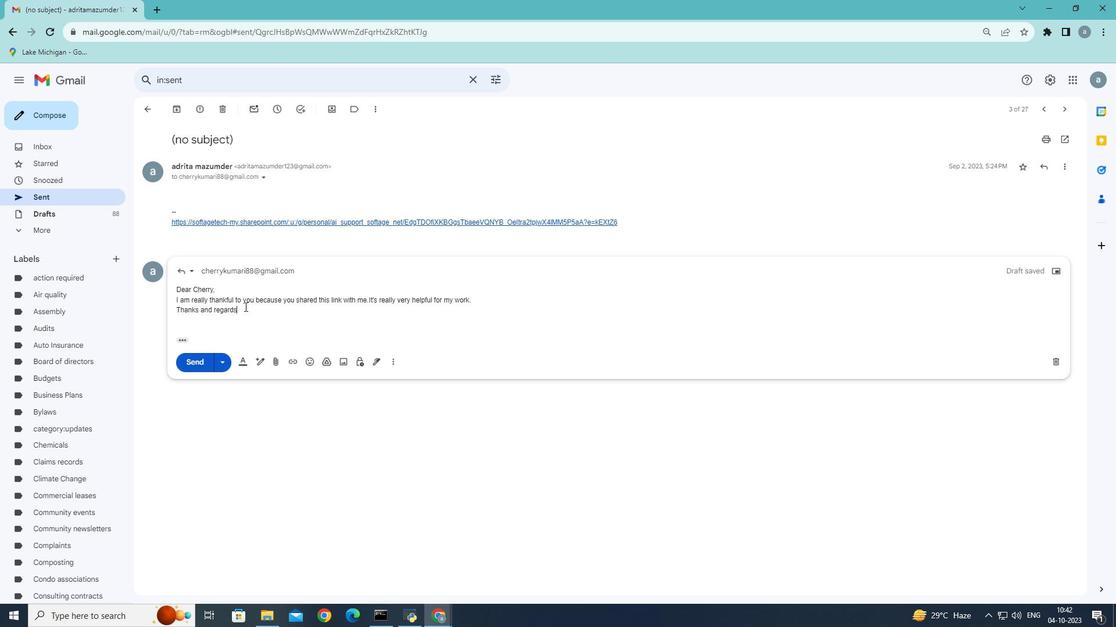 
Action: Mouse moved to (276, 309)
Screenshot: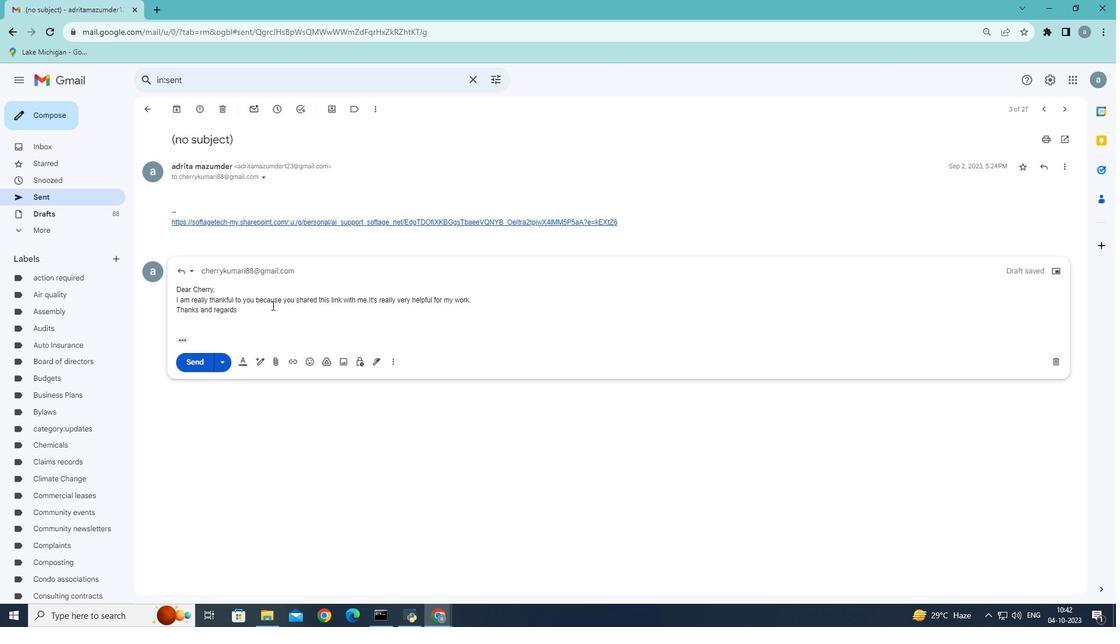 
Action: Key pressed <Key.enter><Key.shift>Ima
Screenshot: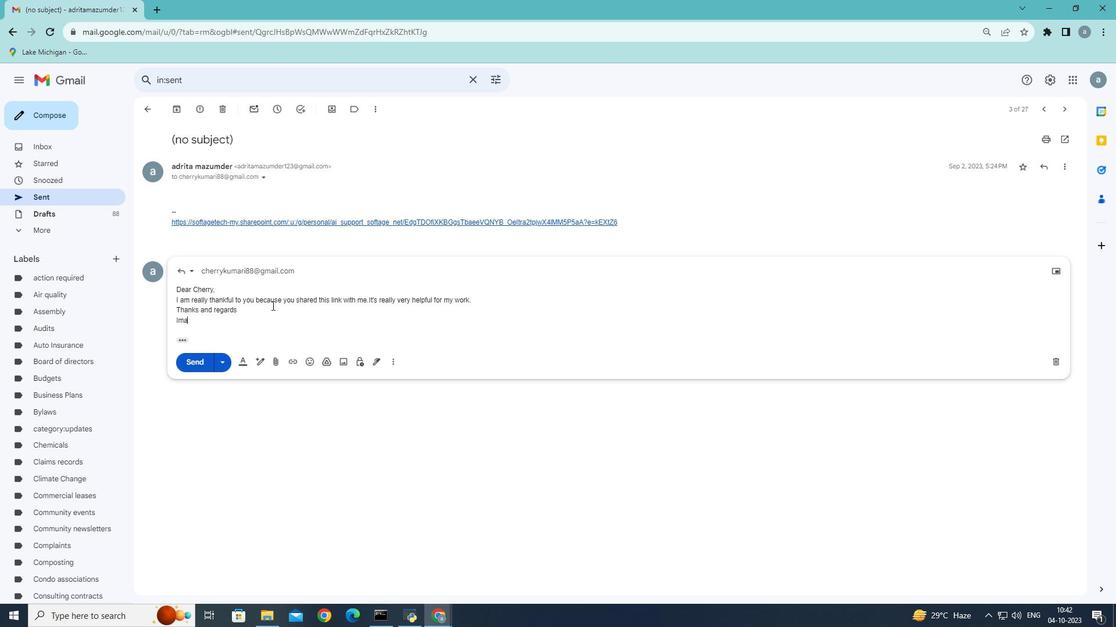 
Action: Mouse moved to (360, 332)
Screenshot: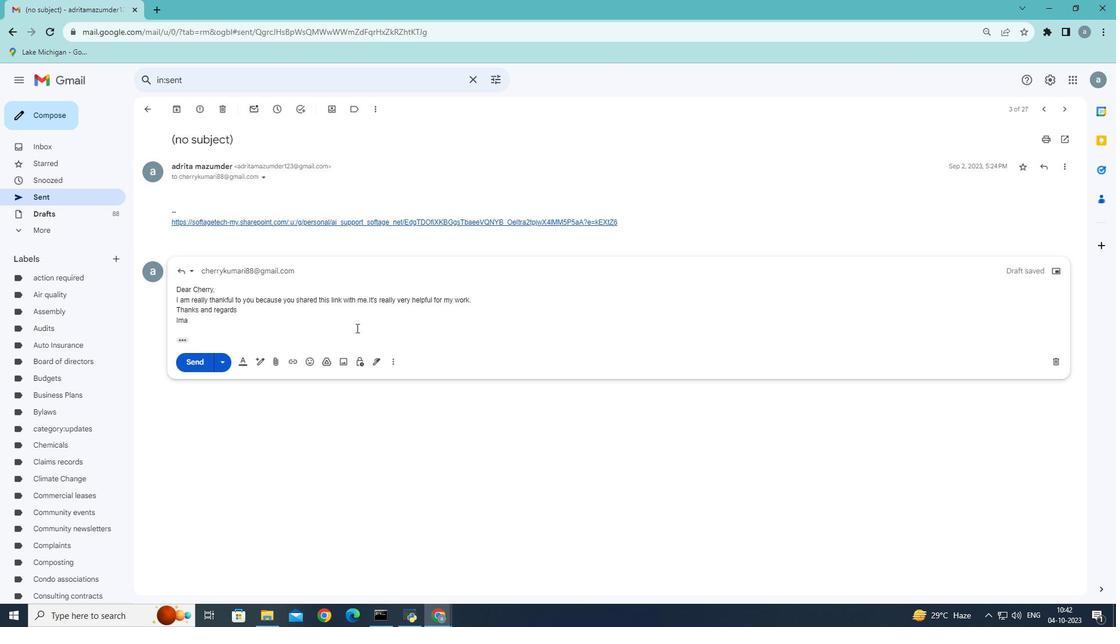 
Action: Mouse pressed right at (360, 332)
Screenshot: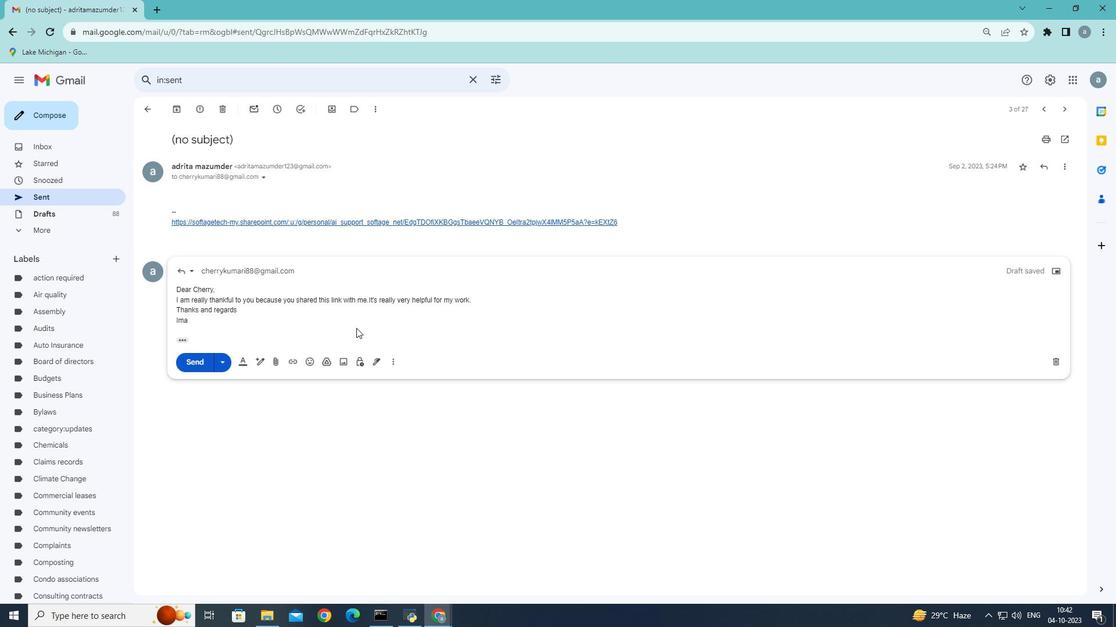 
Action: Mouse moved to (547, 468)
Screenshot: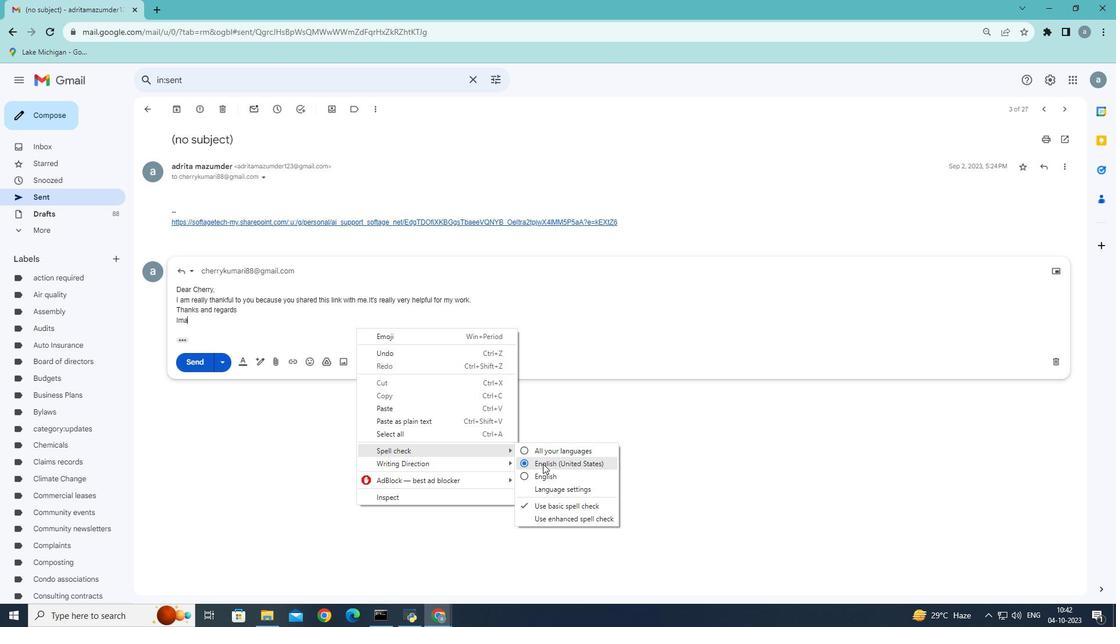 
Action: Mouse pressed left at (547, 468)
Screenshot: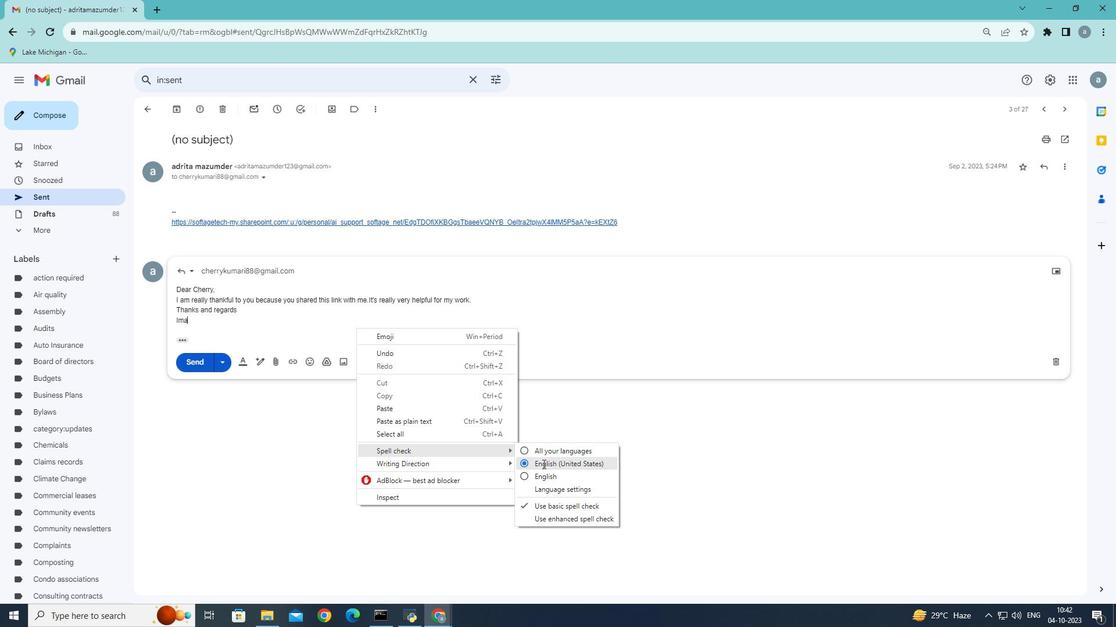 
Action: Mouse moved to (395, 368)
Screenshot: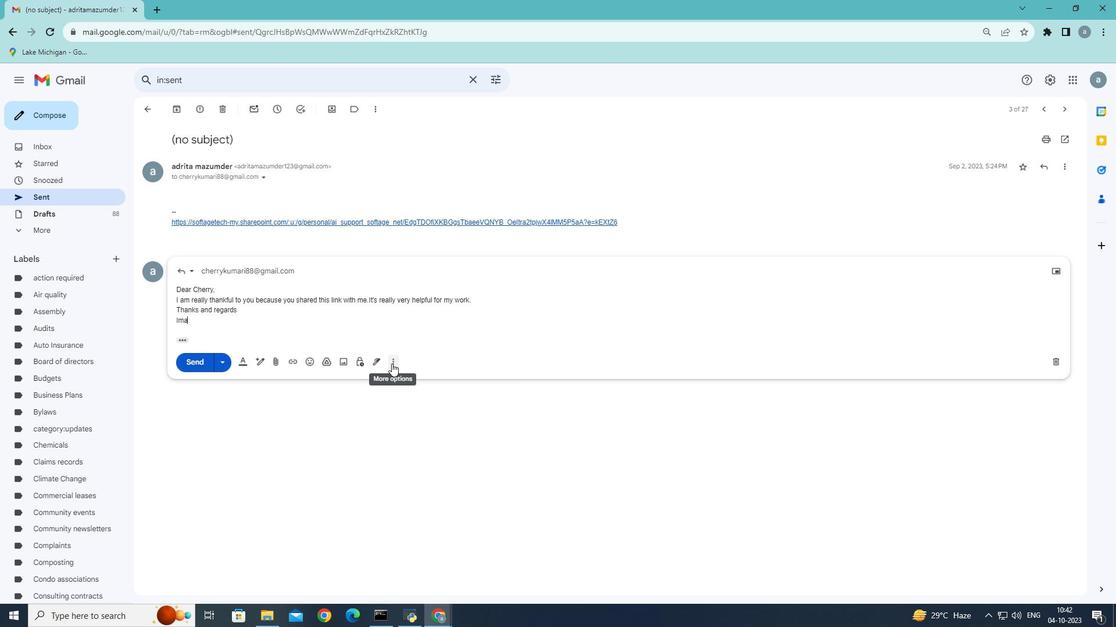 
Action: Mouse pressed left at (395, 368)
Screenshot: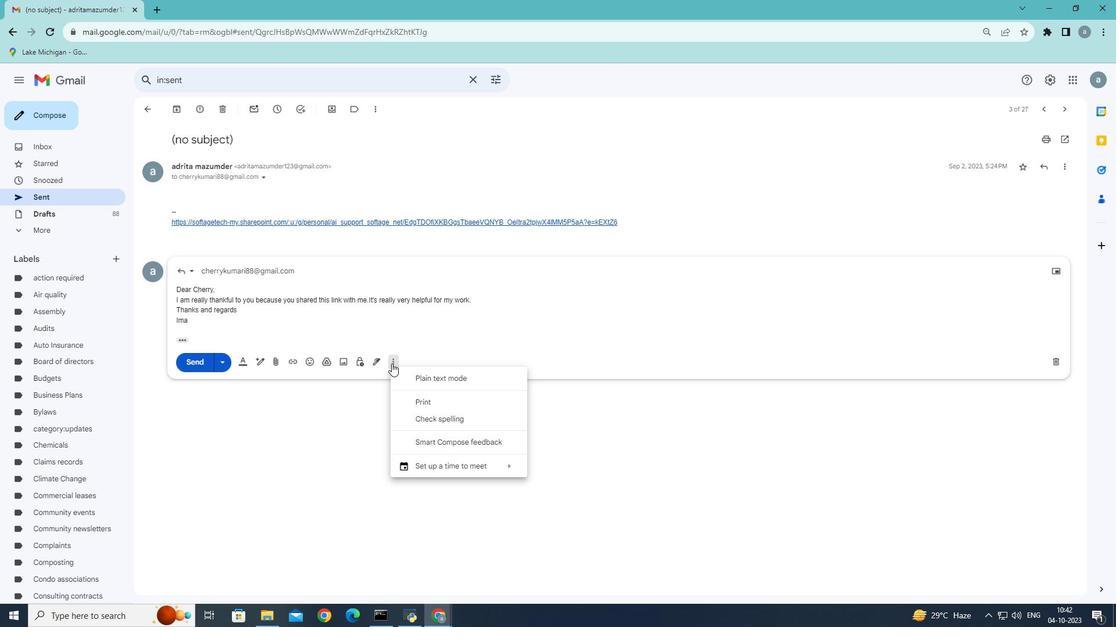 
Action: Mouse moved to (448, 427)
Screenshot: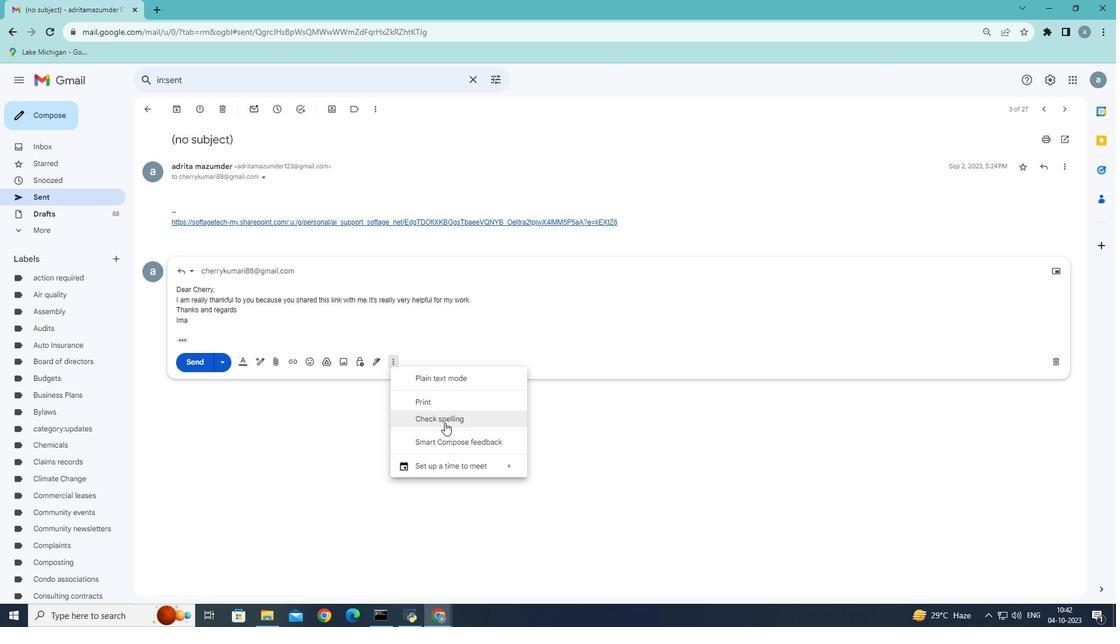 
Action: Mouse pressed left at (448, 427)
Screenshot: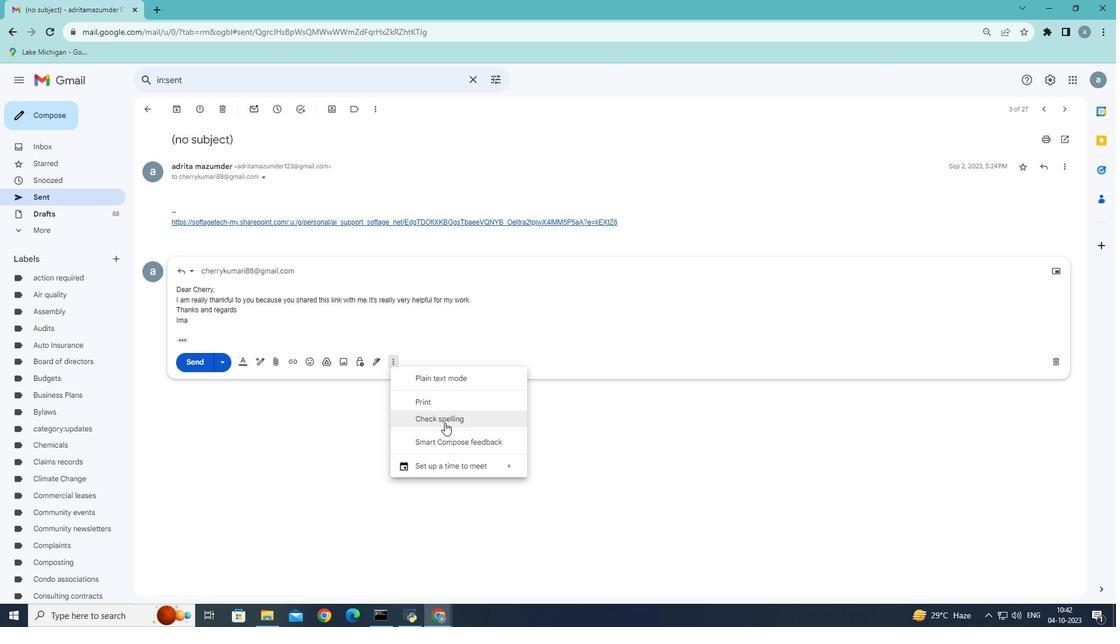 
Action: Mouse moved to (185, 327)
Screenshot: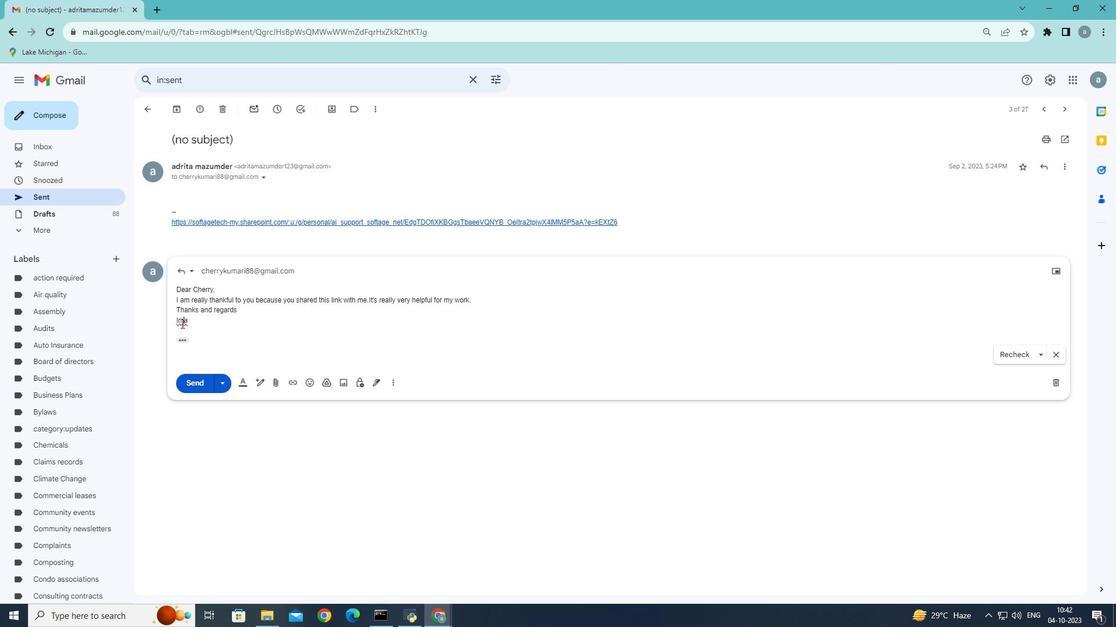 
Action: Mouse pressed left at (185, 327)
Screenshot: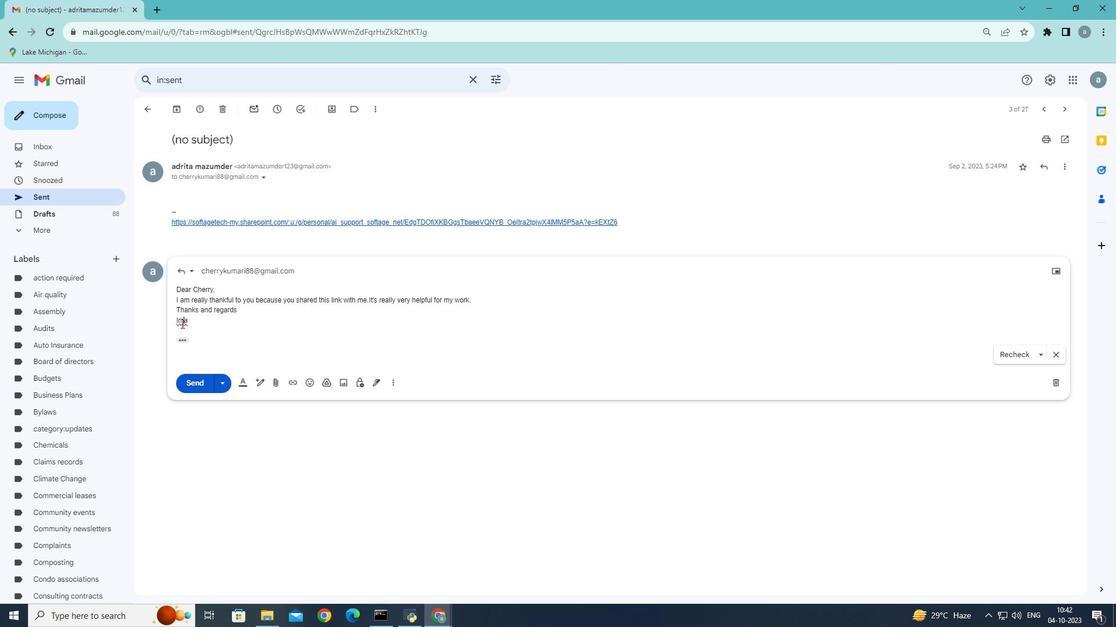 
Action: Mouse moved to (183, 329)
Screenshot: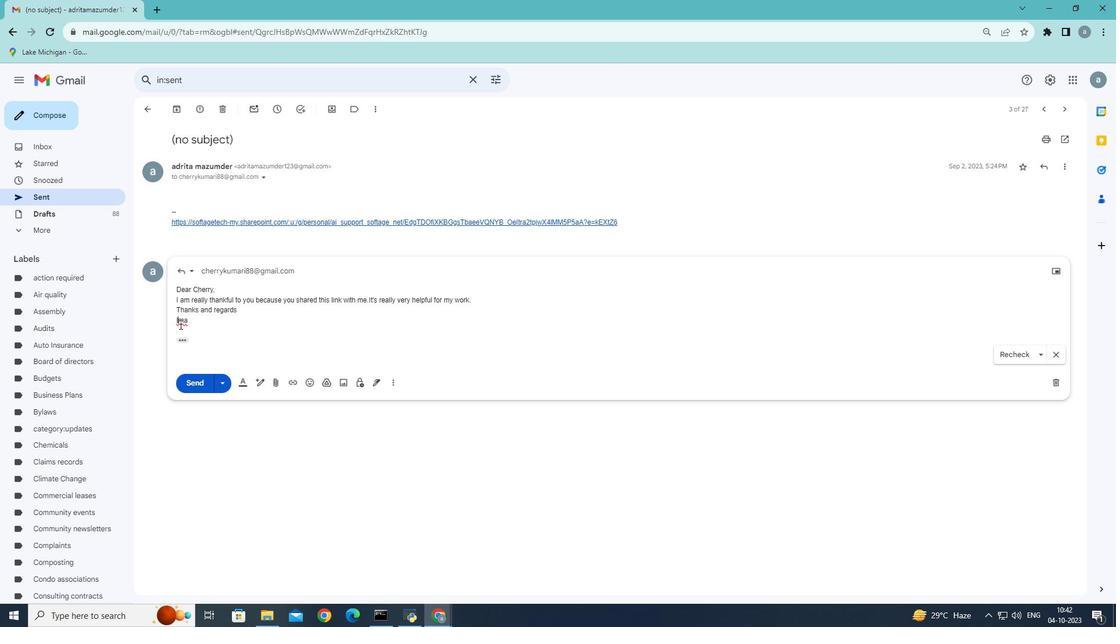 
Action: Mouse pressed left at (183, 329)
Screenshot: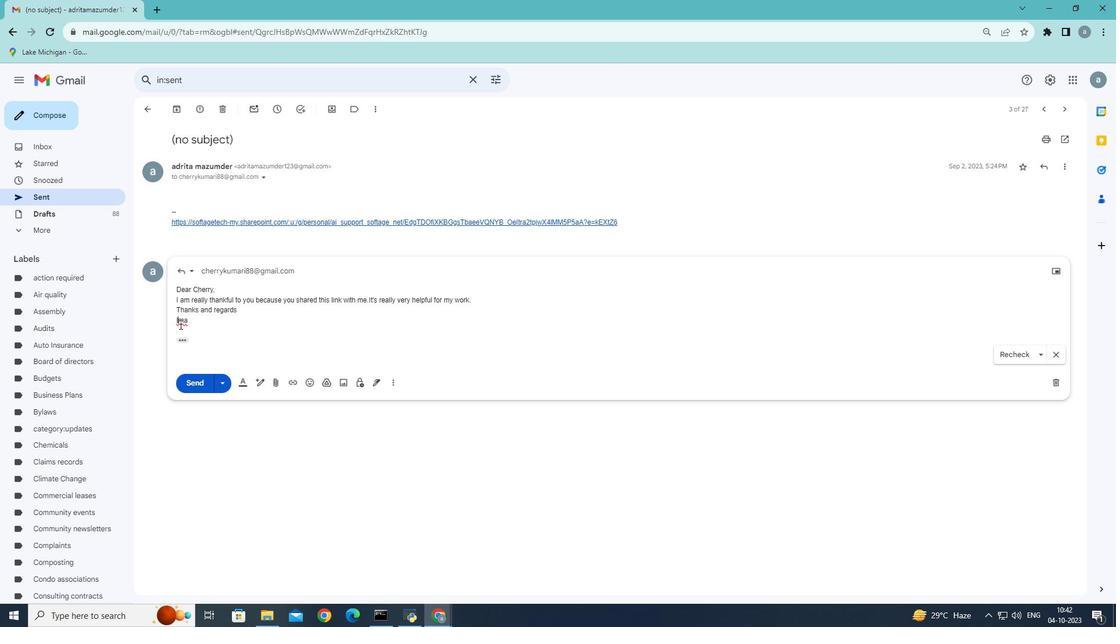 
Action: Mouse moved to (204, 325)
Screenshot: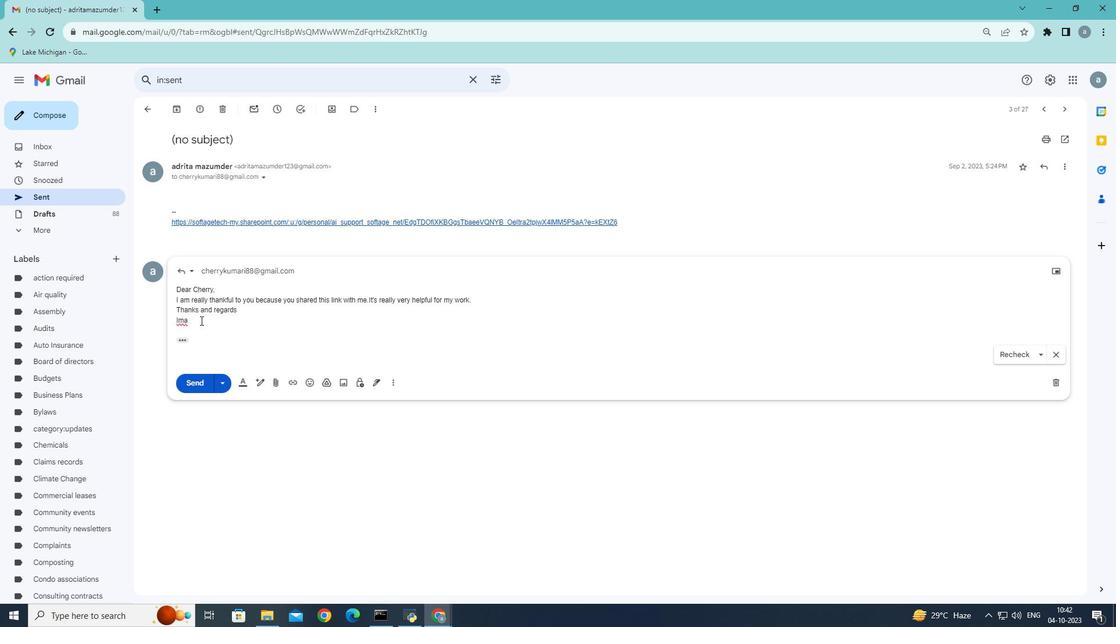 
Action: Mouse pressed left at (204, 325)
Screenshot: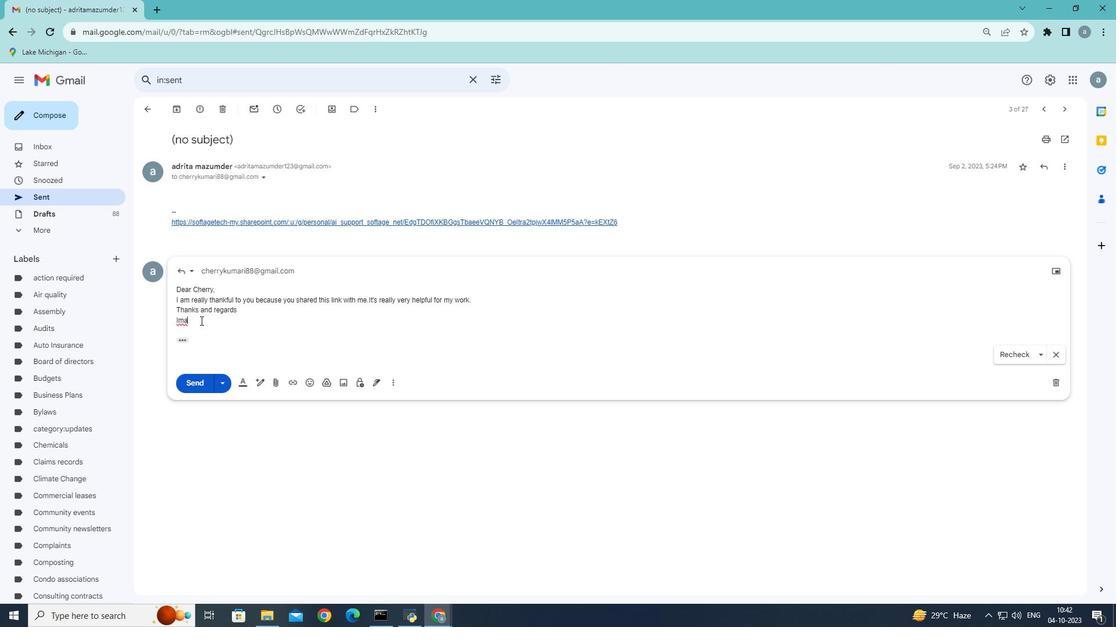 
Action: Mouse moved to (258, 403)
Screenshot: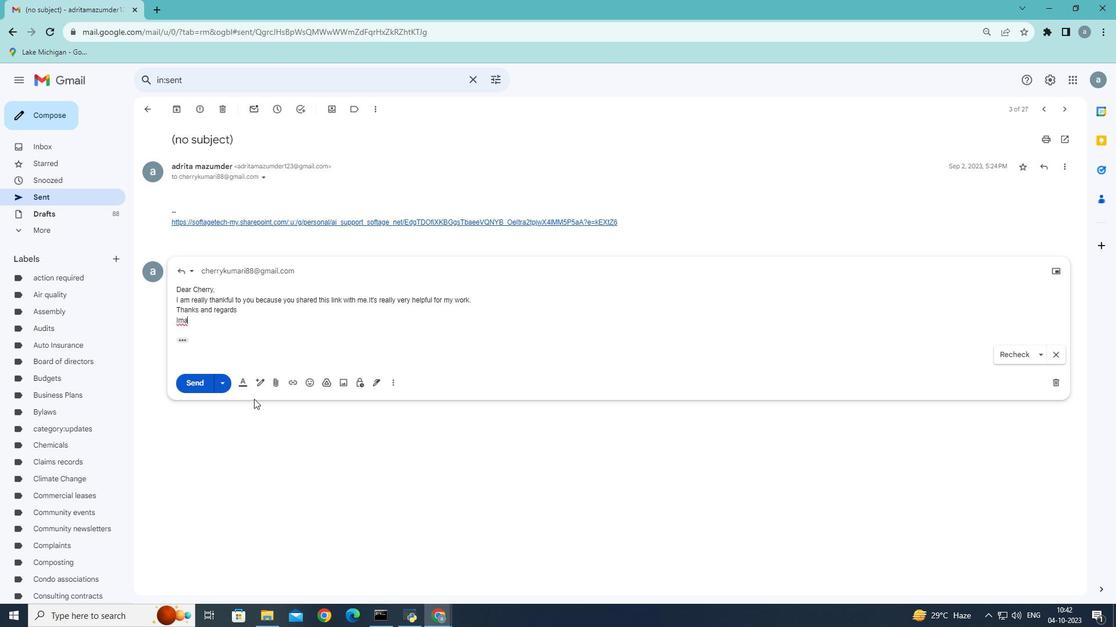 
